 Task: Open a blank sheet, save the file as Socialmedia.doc and add heading 'Social Media'Social Media ,with the parapraph,with the parapraph Social media has transformed how we communicate and interact. While it facilitates connectivity, it can also contribute to feelings of loneliness, anxiety, and comparison. Finding a balance, setting boundaries, and prioritizing real-life connections can help navigate the impact of social media on mental health.Apply Font Style Aharoni And font size 12. Apply font style in  Heading Bernard MT Condensed and font size 15 Change heading alignment to  Left
Action: Mouse moved to (134, 193)
Screenshot: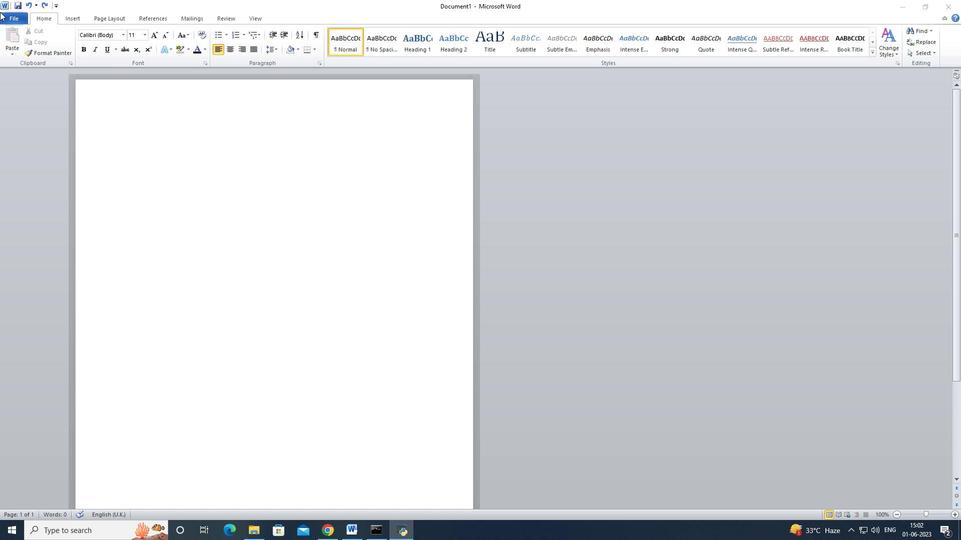 
Action: Mouse pressed left at (134, 193)
Screenshot: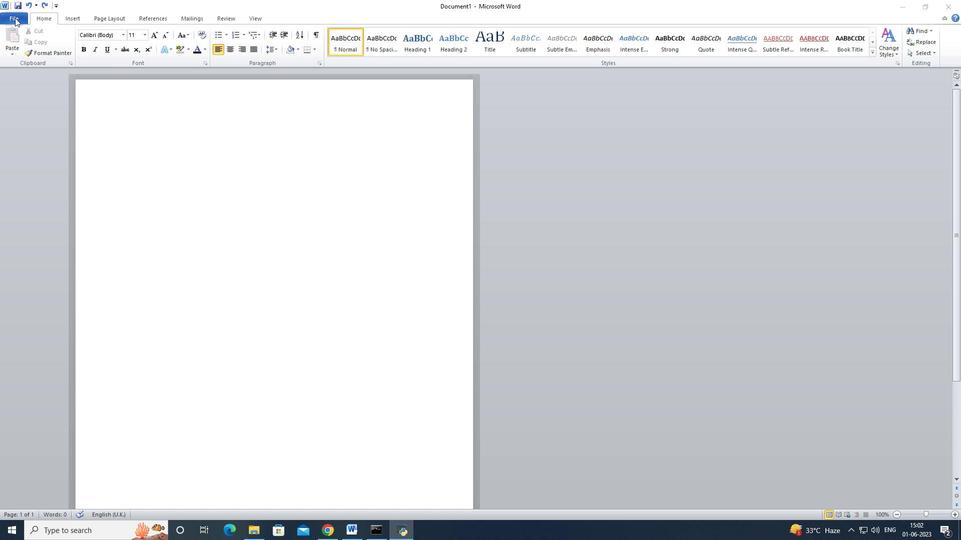 
Action: Mouse moved to (19, 15)
Screenshot: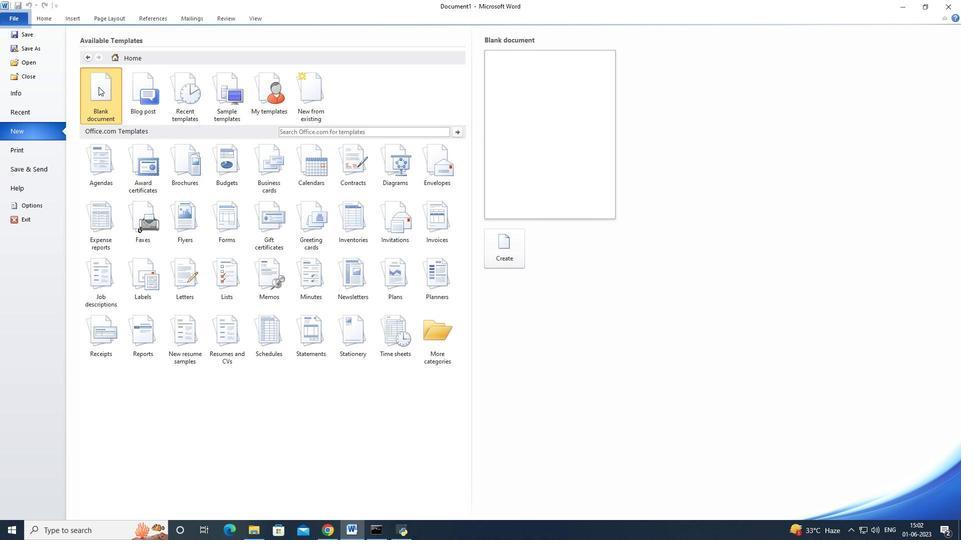 
Action: Mouse pressed left at (19, 15)
Screenshot: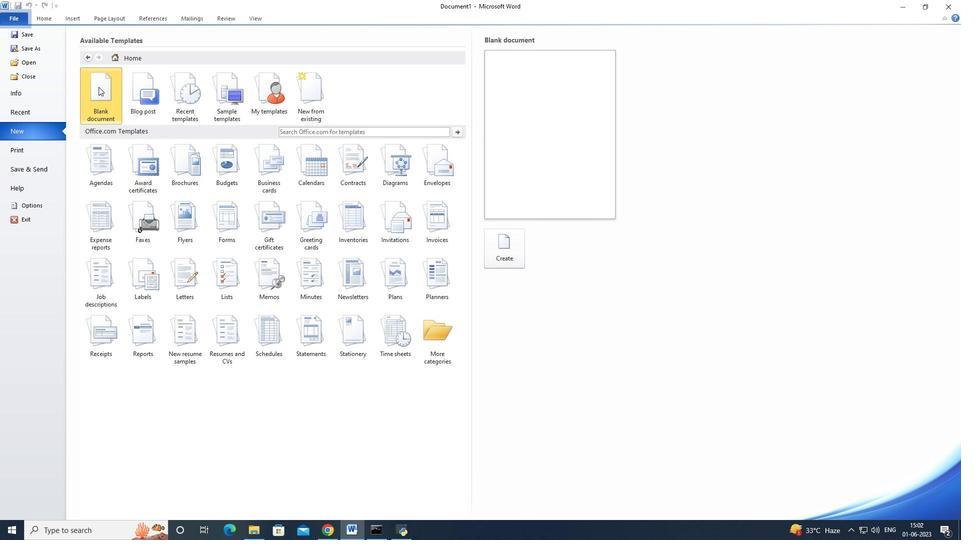 
Action: Mouse moved to (33, 121)
Screenshot: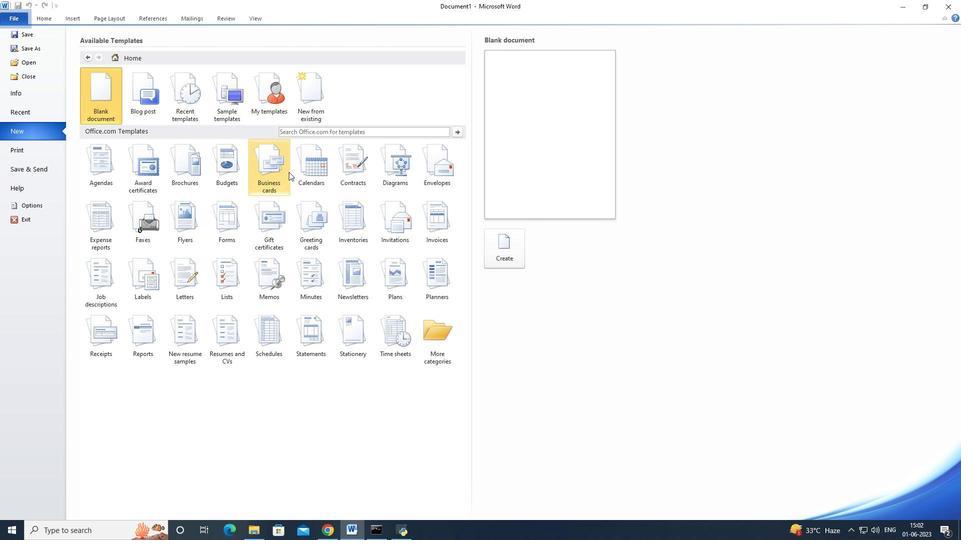 
Action: Mouse pressed left at (33, 121)
Screenshot: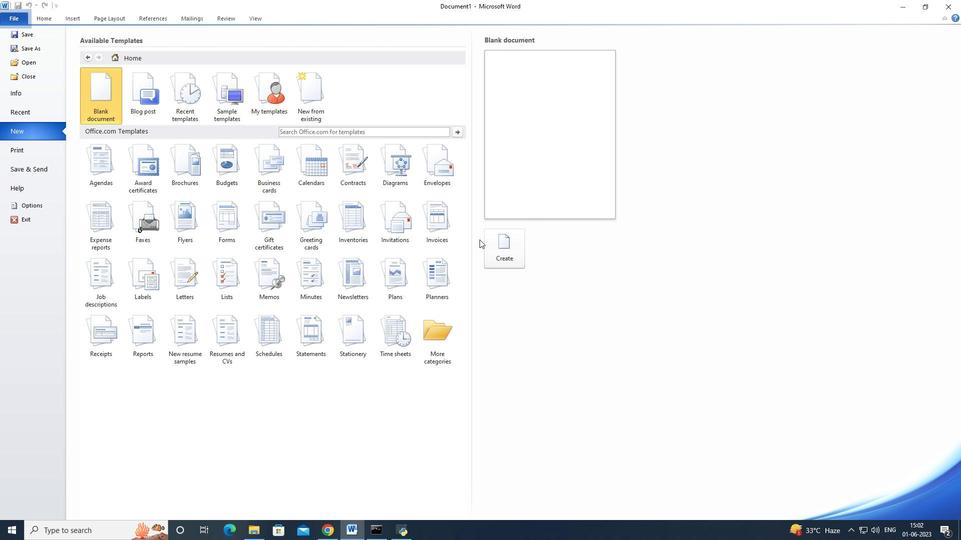 
Action: Mouse moved to (261, 104)
Screenshot: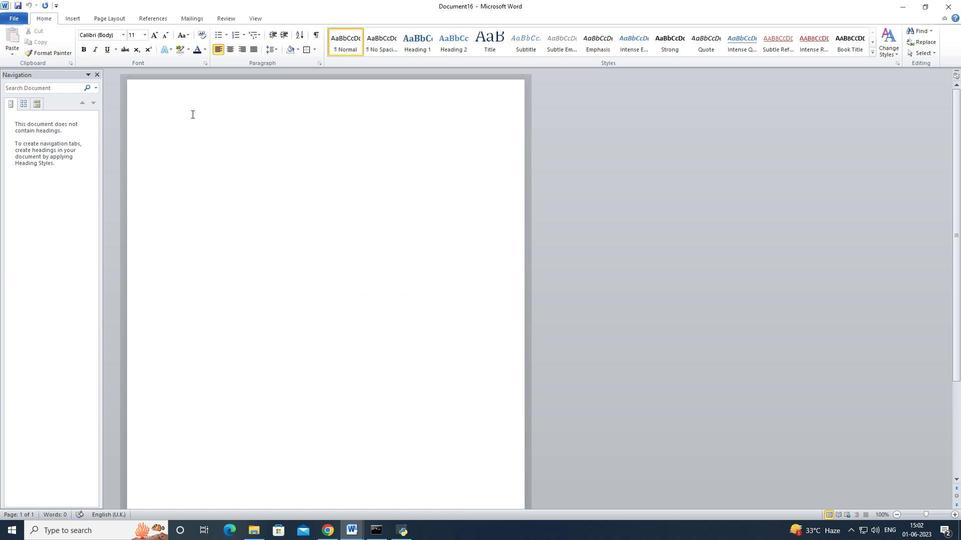 
Action: Mouse pressed left at (261, 104)
Screenshot: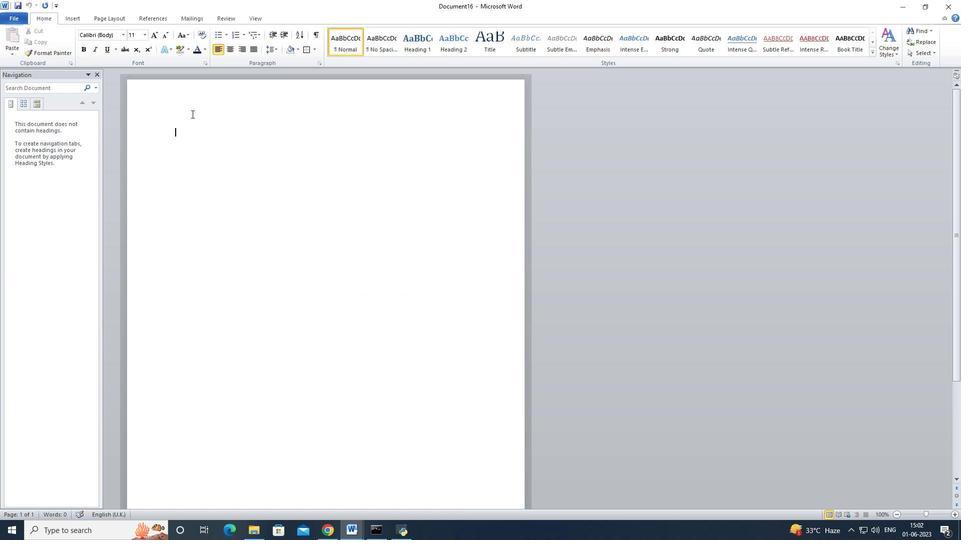 
Action: Mouse moved to (160, 192)
Screenshot: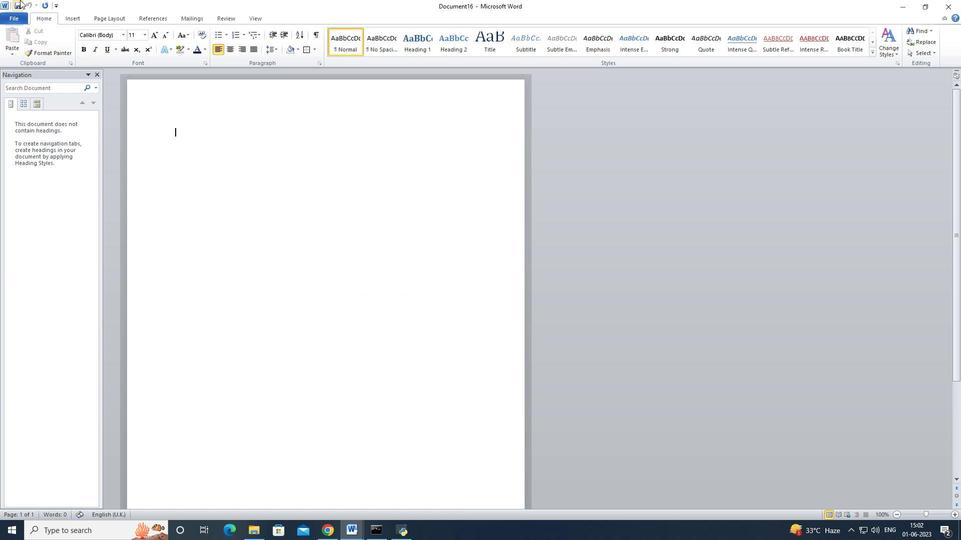 
Action: Key pressed <Key.backspace><Key.caps_lock>S<Key.caps_lock>ocial<Key.space><Key.backspace>media.doc
Screenshot: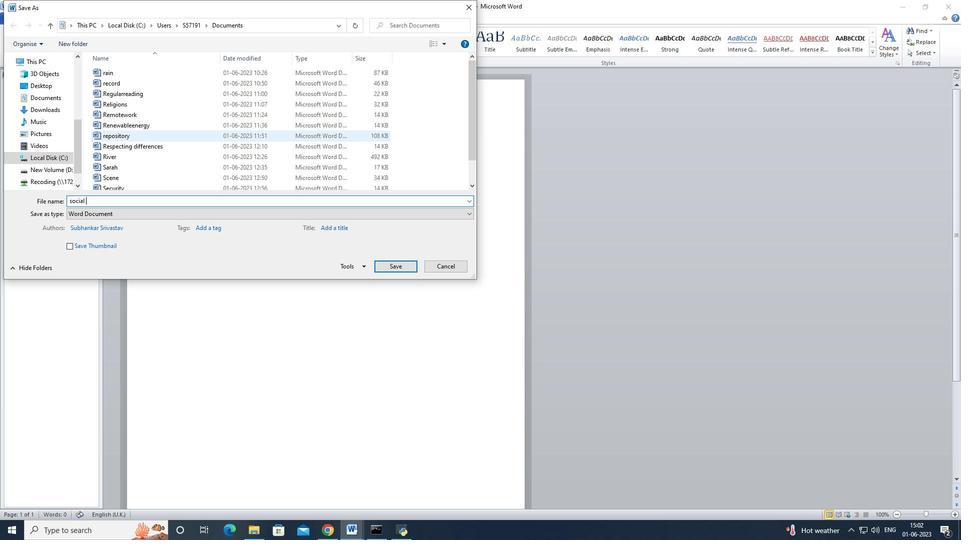 
Action: Mouse moved to (408, 265)
Screenshot: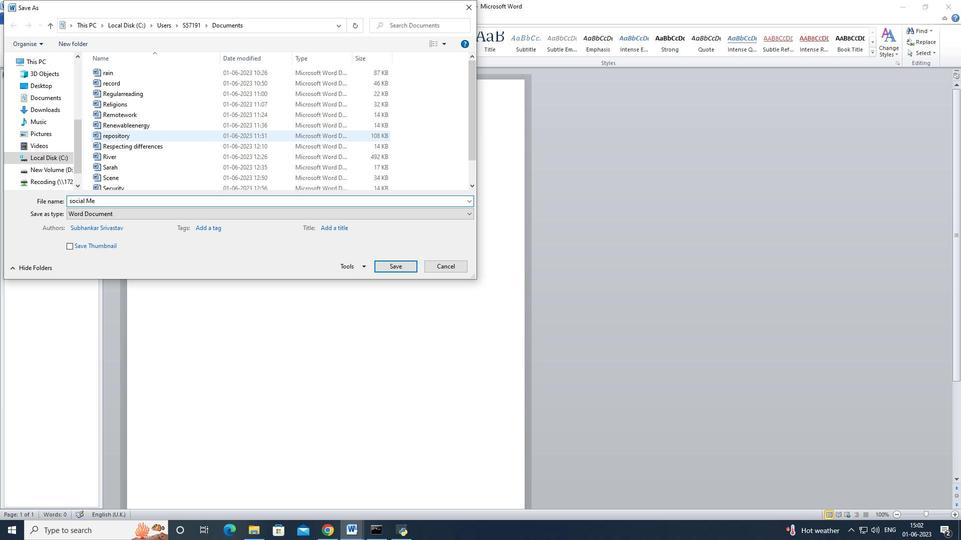 
Action: Mouse pressed left at (408, 265)
Screenshot: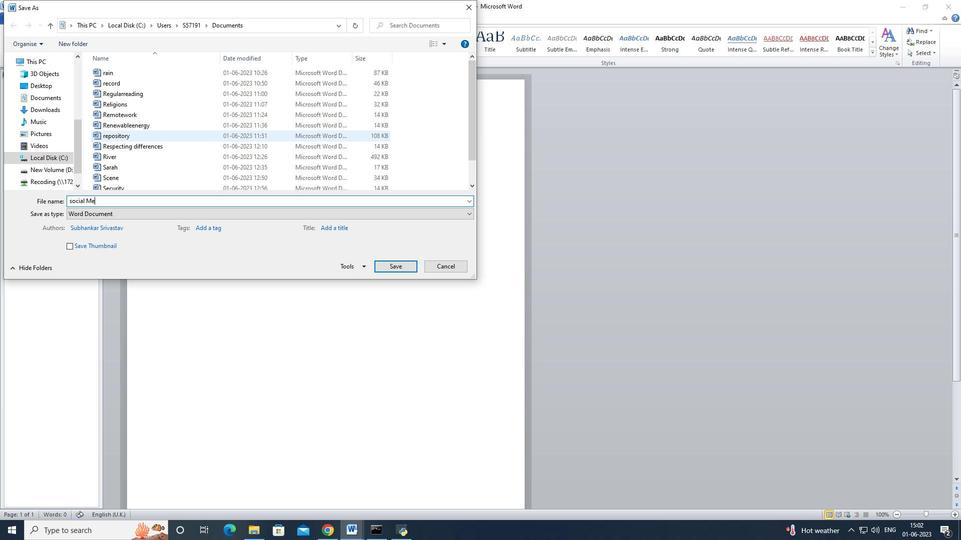 
Action: Mouse moved to (347, 131)
Screenshot: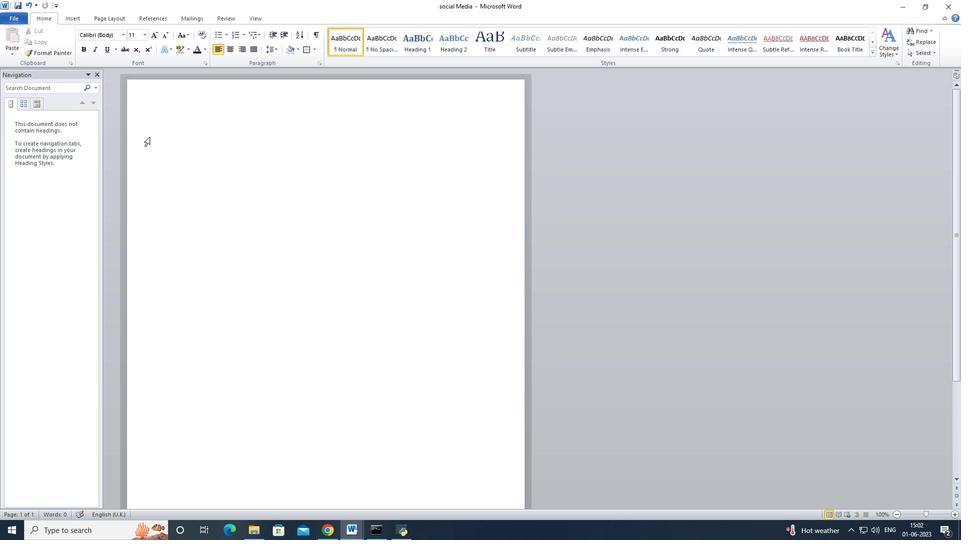 
Action: Mouse pressed left at (347, 131)
Screenshot: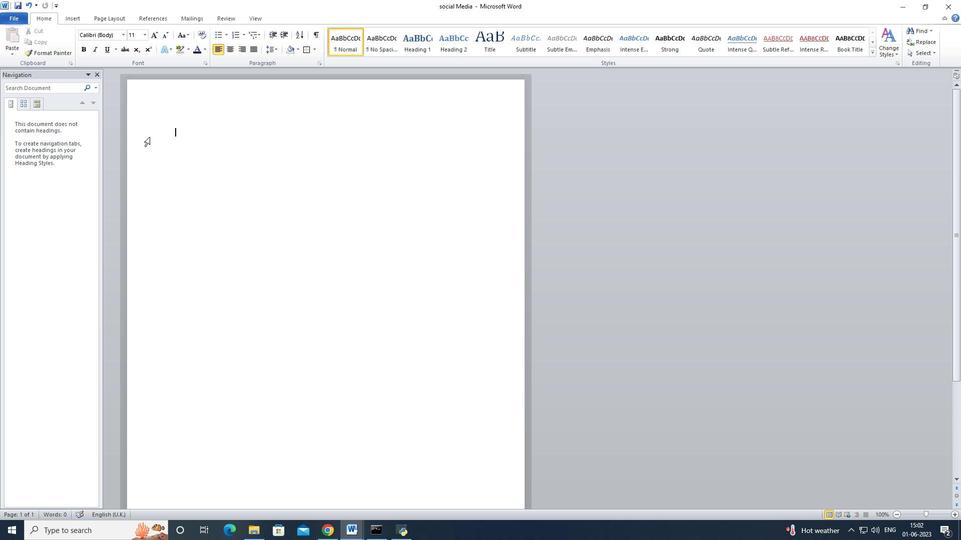
Action: Mouse moved to (345, 120)
Screenshot: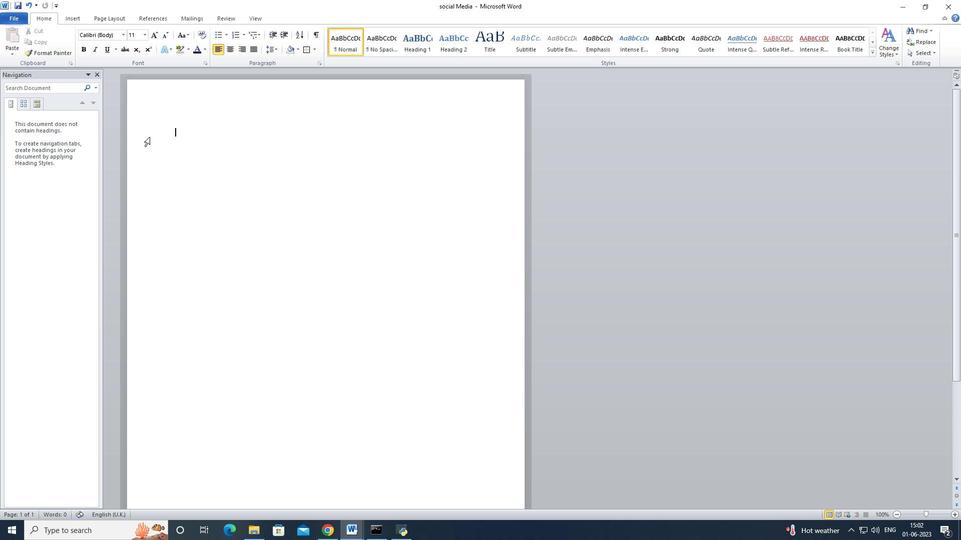 
Action: Key pressed <Key.caps_lock>S<Key.caps_lock>ocial<Key.space><Key.caps_lock>M<Key.caps_lock>edia<Key.space><Key.enter><Key.caps_lock>S<Key.caps_lock>ocial<Key.space><Key.caps_lock>M<Key.caps_lock>edia<Key.space>has<Key.space>transformed<Key.space>how<Key.space>we<Key.space>communicate<Key.space>and<Key.space>interact.<Key.space><Key.caps_lock>W<Key.caps_lock>hile<Key.space>it<Key.space>facilitates<Key.space>connectivity<Key.space>,<Key.space><Key.backspace><Key.backspace><Key.backspace>,<Key.space>it<Key.space>can<Key.space>also<Key.space>contribute<Key.space>to<Key.space>feelings<Key.space>of<Key.space>lonelinessk<Key.space><Key.backspace><Key.backspace>,<Key.space>anxiety<Key.backspace>y<Key.space>,<Key.space>am<Key.backspace><Key.backspace><Key.backspace><Key.backspace><Key.backspace>,<Key.space>and<Key.space>comparison.<Key.space><Key.caps_lock>F<Key.caps_lock>inding<Key.space>a<Key.space>balance,<Key.space>setting<Key.space>boundr<Key.backspace>ariesm<Key.space>a<Key.backspace><Key.backspace><Key.backspace>,<Key.space>and<Key.space>priortizing<Key.space>real-life<Key.space>connections<Key.space>can<Key.space>help<Key.space>navigate<Key.space>the<Key.space>impact<Key.space>of<Key.space>social<Key.space>media<Key.space>on<Key.space>mental<Key.space>health.
Screenshot: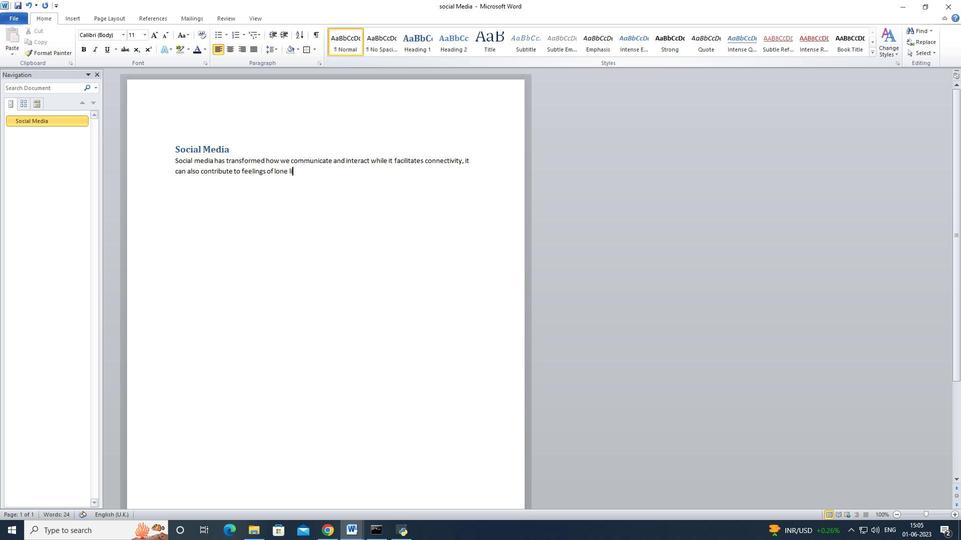 
Action: Mouse moved to (325, 148)
Screenshot: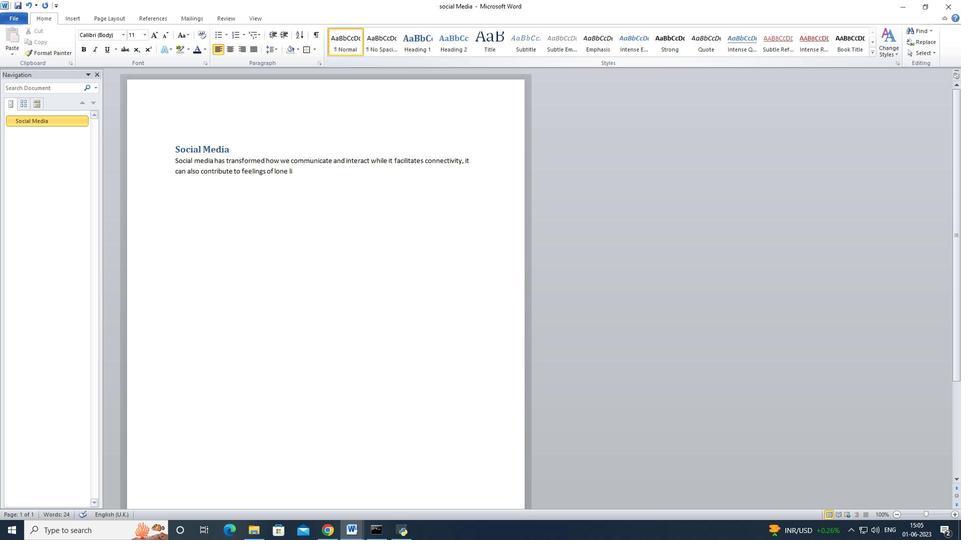 
Action: Mouse pressed left at (325, 148)
Screenshot: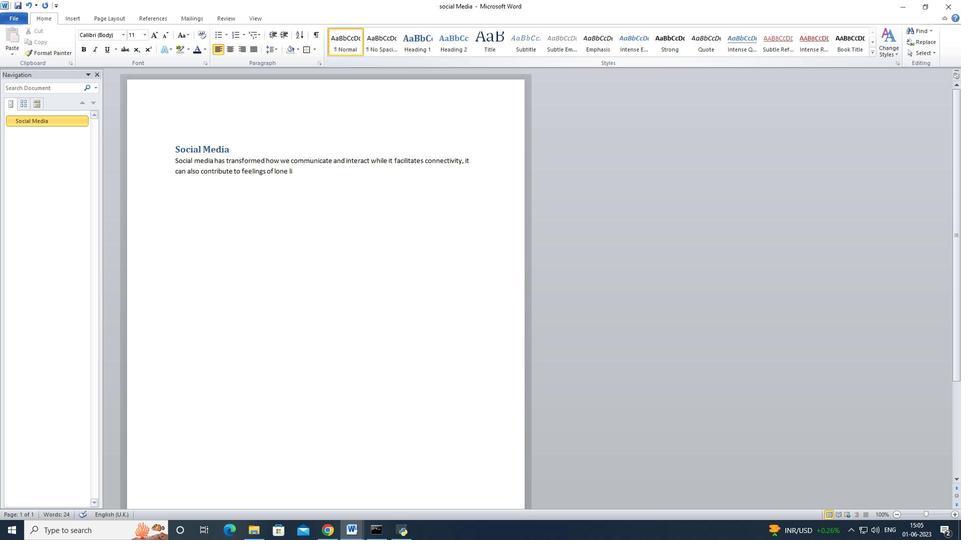 
Action: Mouse moved to (316, 149)
Screenshot: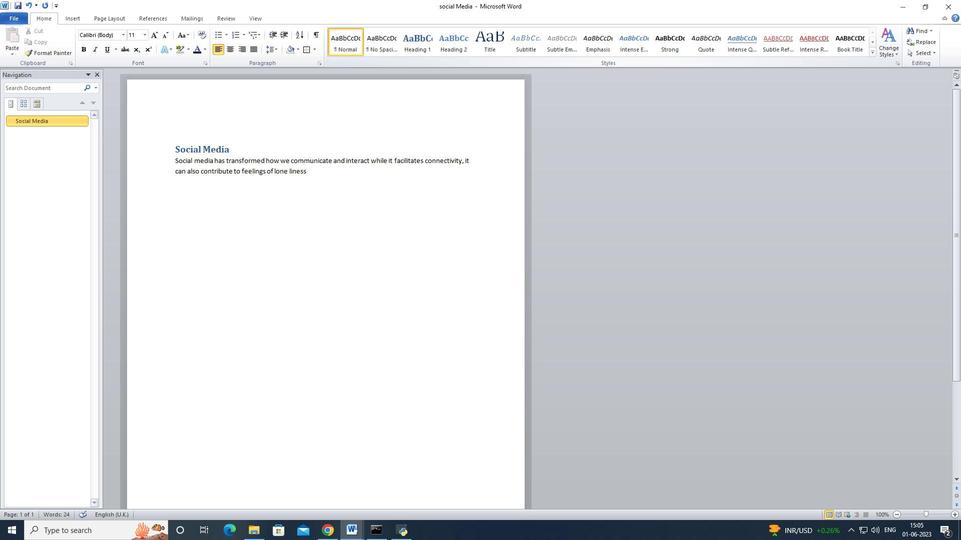 
Action: Mouse pressed left at (316, 149)
Screenshot: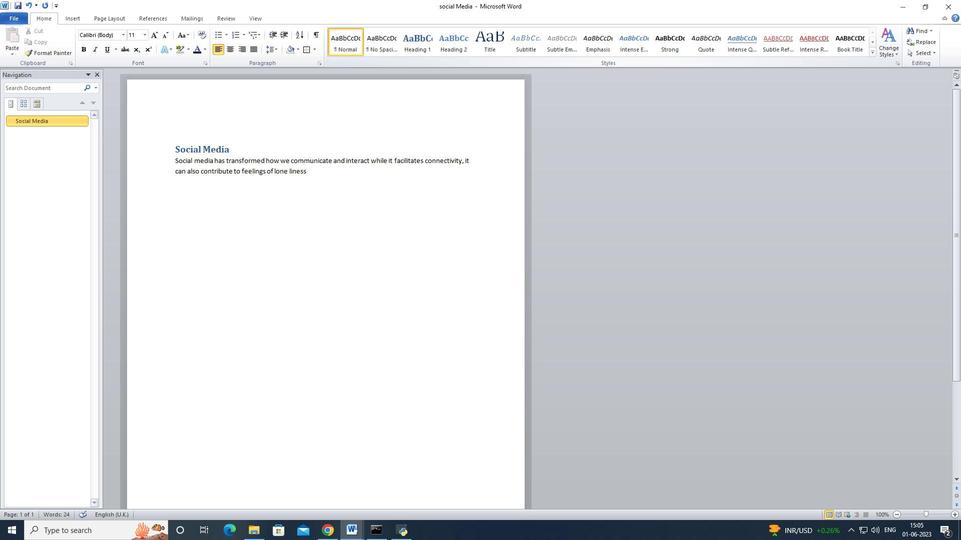 
Action: Mouse moved to (308, 157)
Screenshot: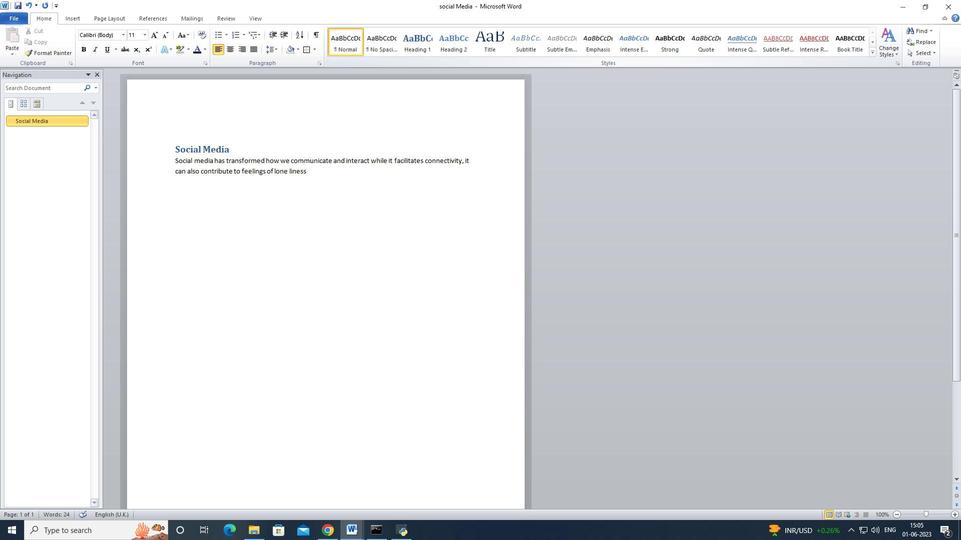 
Action: Mouse pressed left at (308, 157)
Screenshot: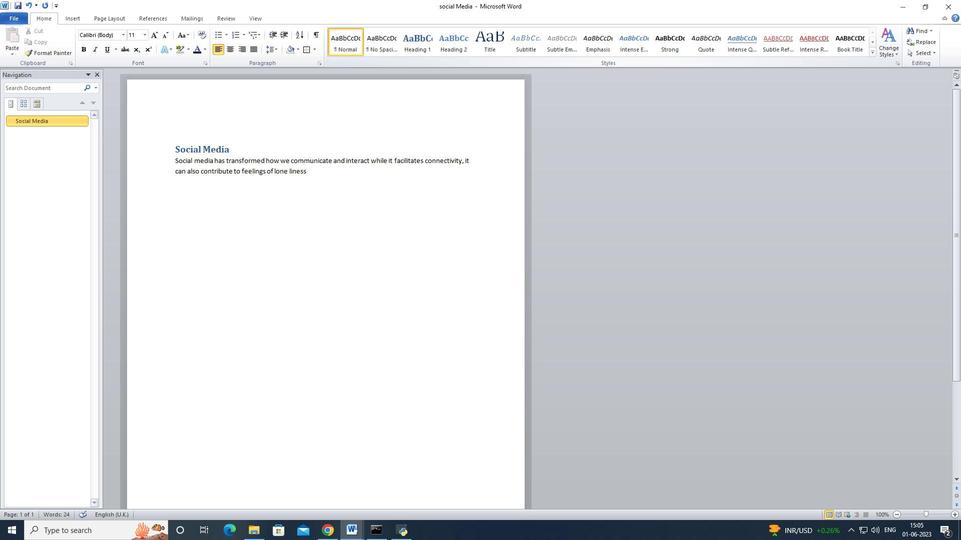 
Action: Mouse moved to (381, 208)
Screenshot: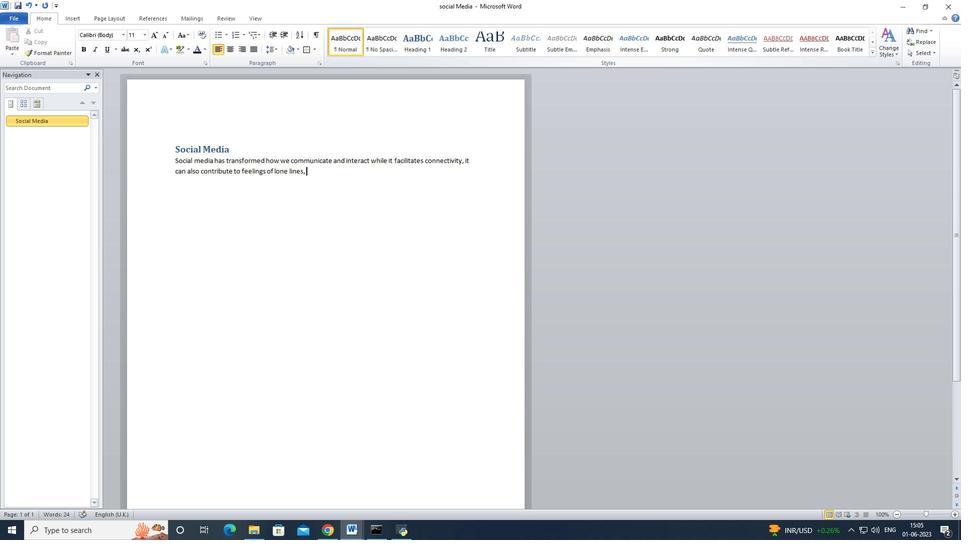 
Action: Mouse pressed left at (381, 208)
Screenshot: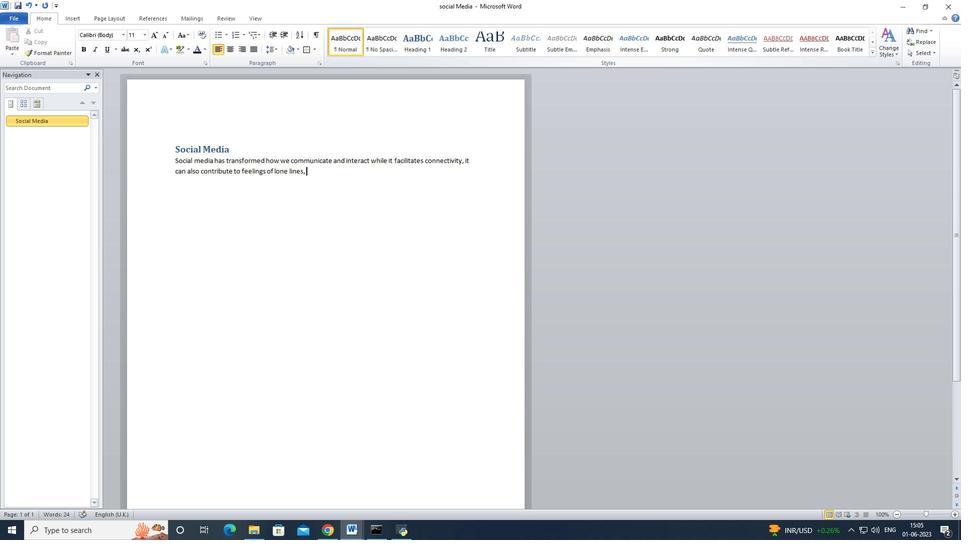 
Action: Mouse moved to (382, 207)
Screenshot: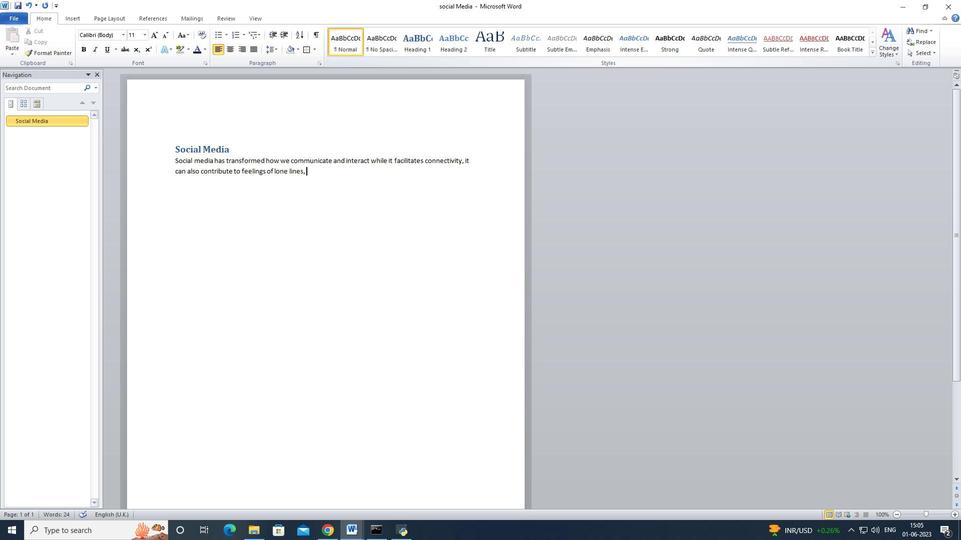 
Action: Mouse pressed left at (382, 207)
Screenshot: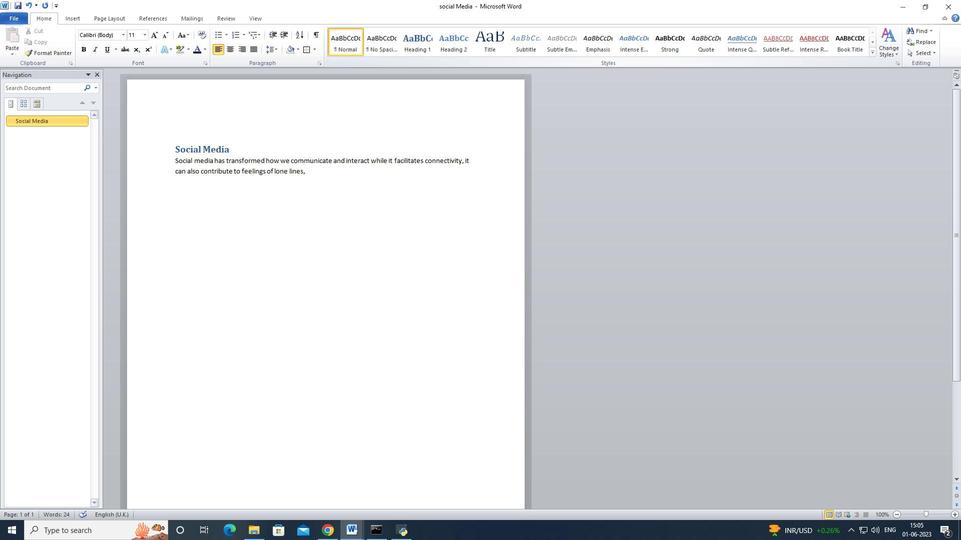 
Action: Mouse moved to (373, 179)
Screenshot: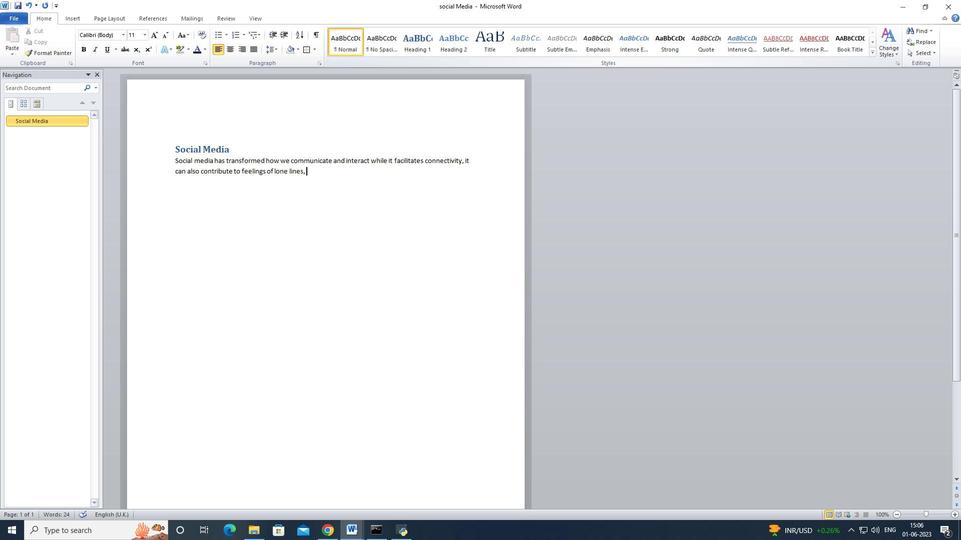 
Action: Mouse pressed left at (373, 179)
Screenshot: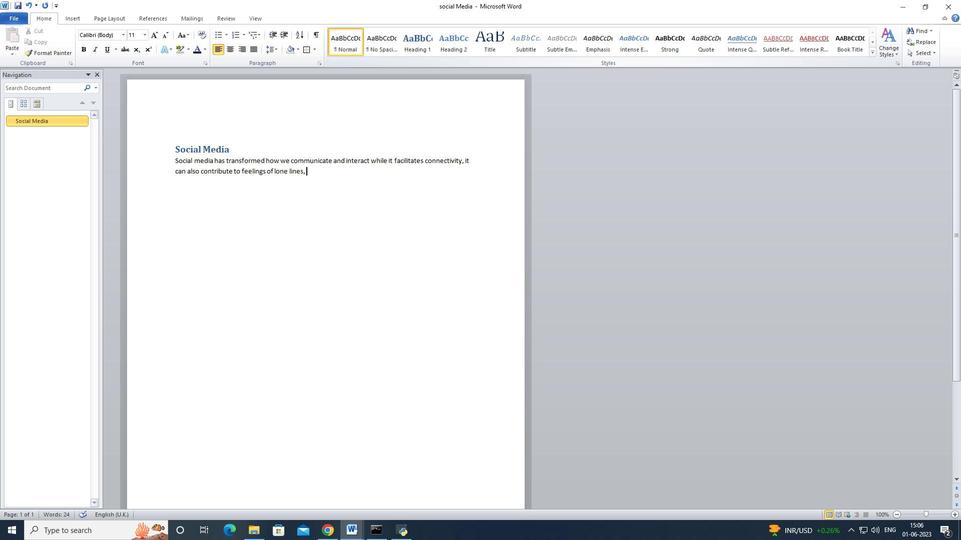 
Action: Mouse moved to (378, 121)
Screenshot: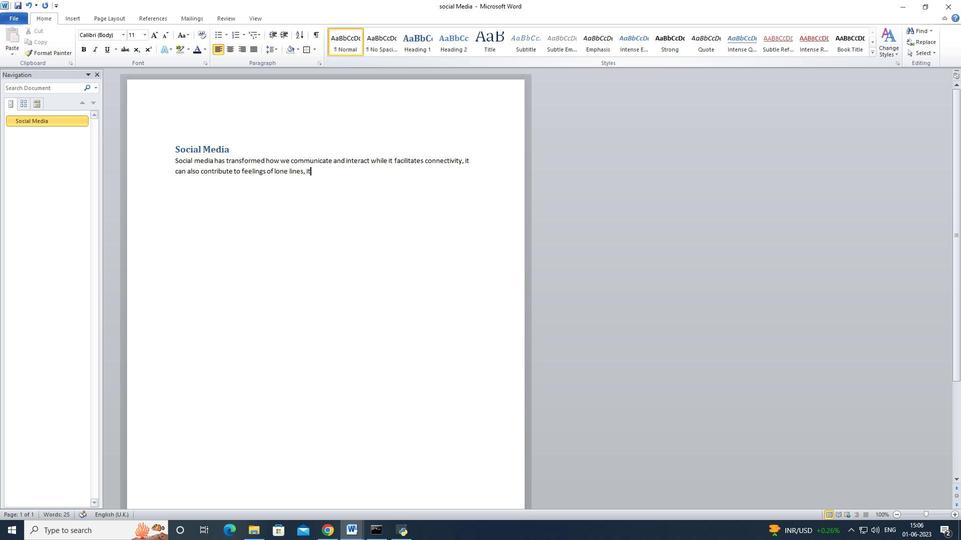 
Action: Mouse pressed left at (378, 121)
Screenshot: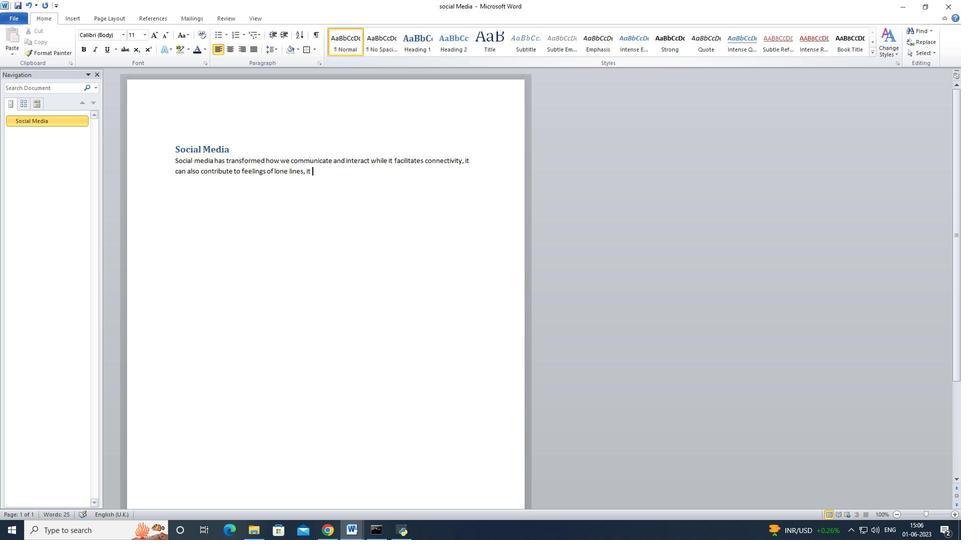
Action: Key pressed <Key.backspace><Key.caps_lock>A<Key.caps_lock>haroni<Key.enter>
Screenshot: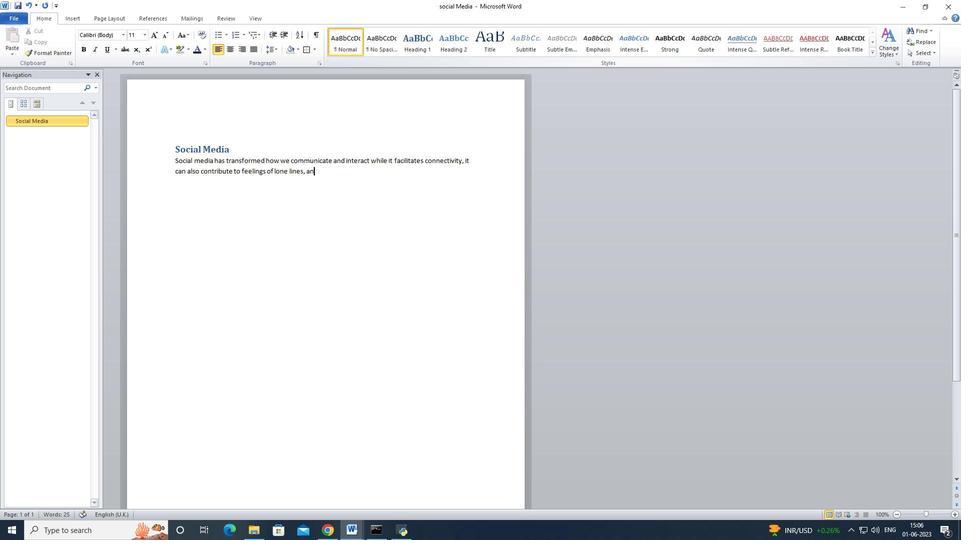 
Action: Mouse moved to (470, 291)
Screenshot: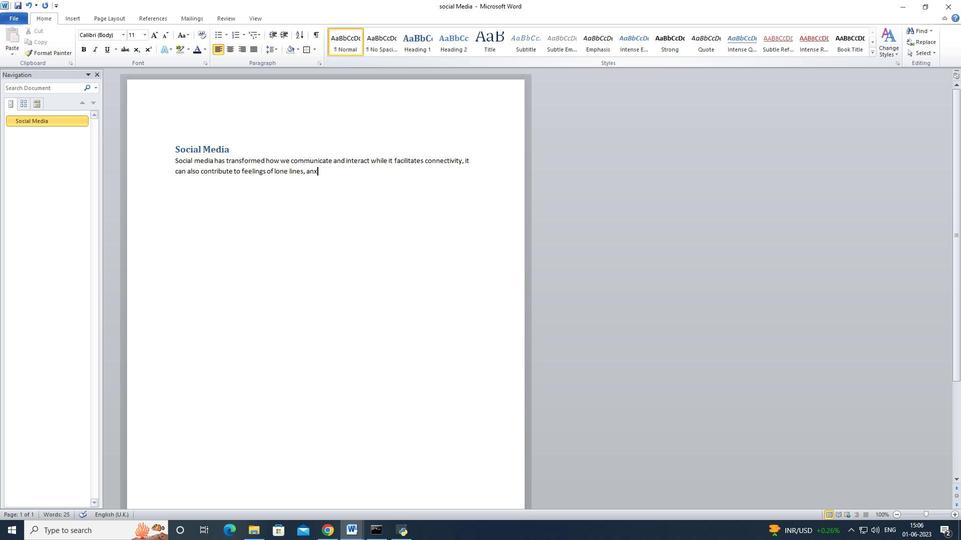 
Action: Mouse pressed left at (470, 291)
Screenshot: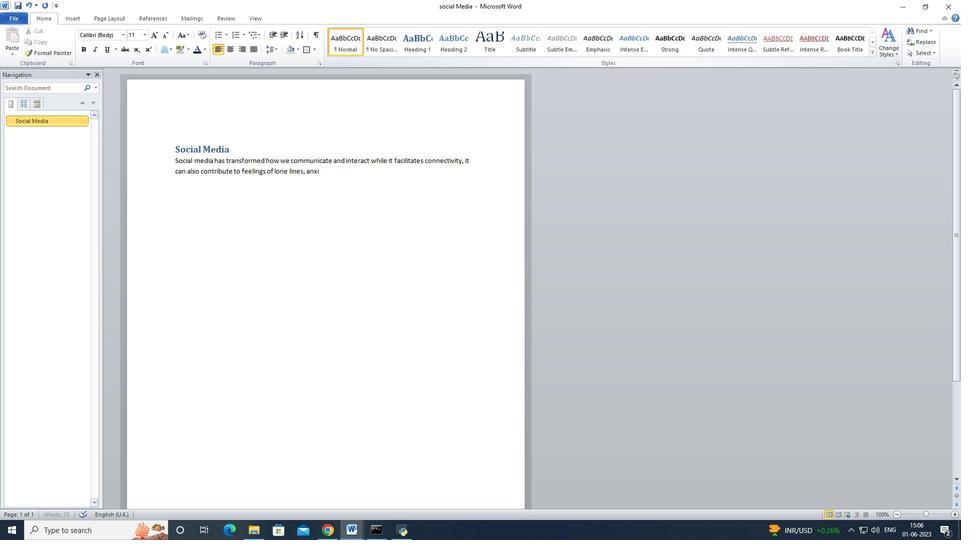 
Action: Mouse moved to (146, 35)
Screenshot: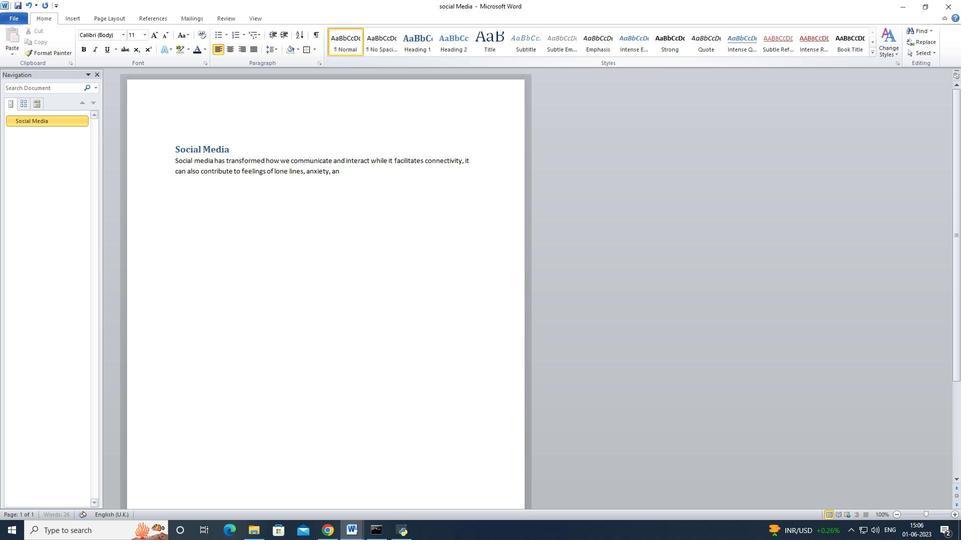 
Action: Mouse pressed left at (146, 35)
Screenshot: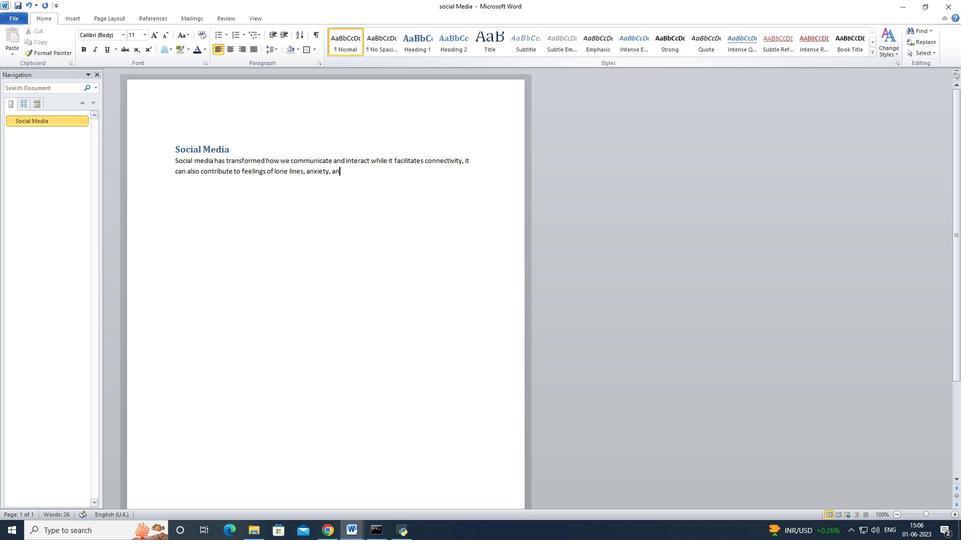 
Action: Mouse moved to (136, 83)
Screenshot: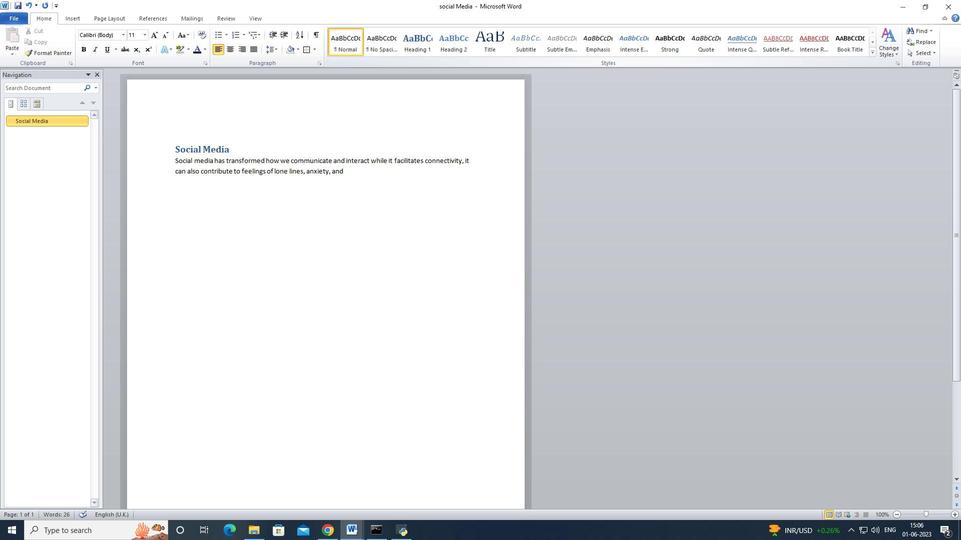 
Action: Mouse pressed left at (136, 83)
Screenshot: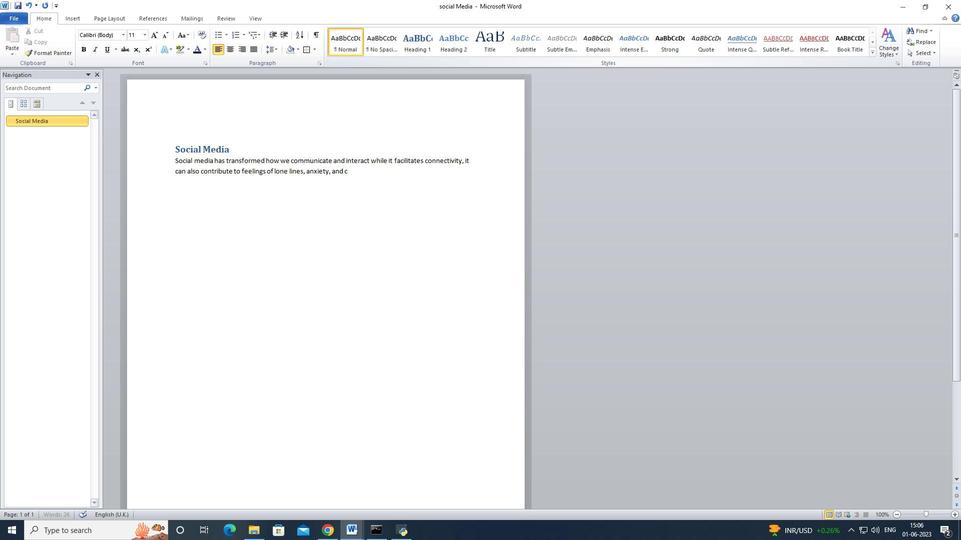 
Action: Mouse moved to (381, 129)
Screenshot: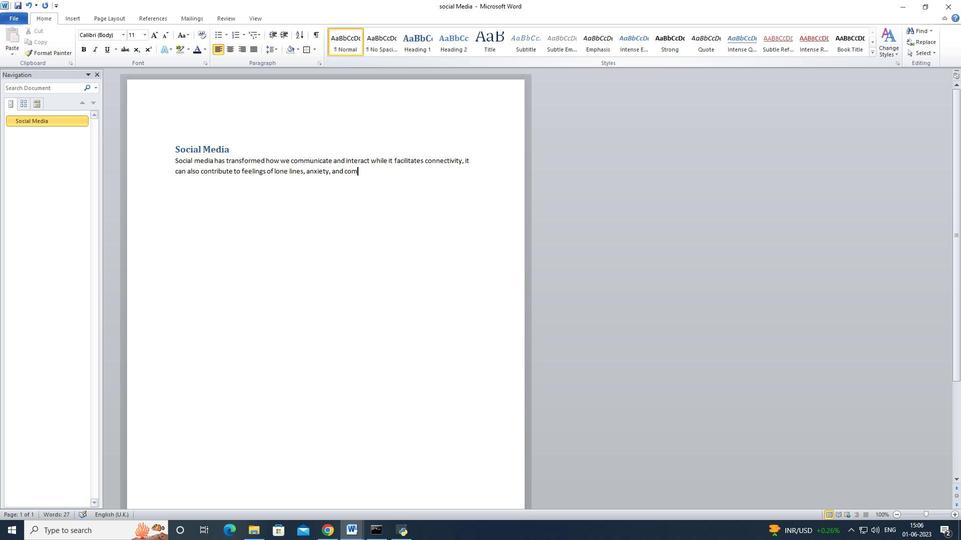 
Action: Mouse pressed left at (381, 129)
Screenshot: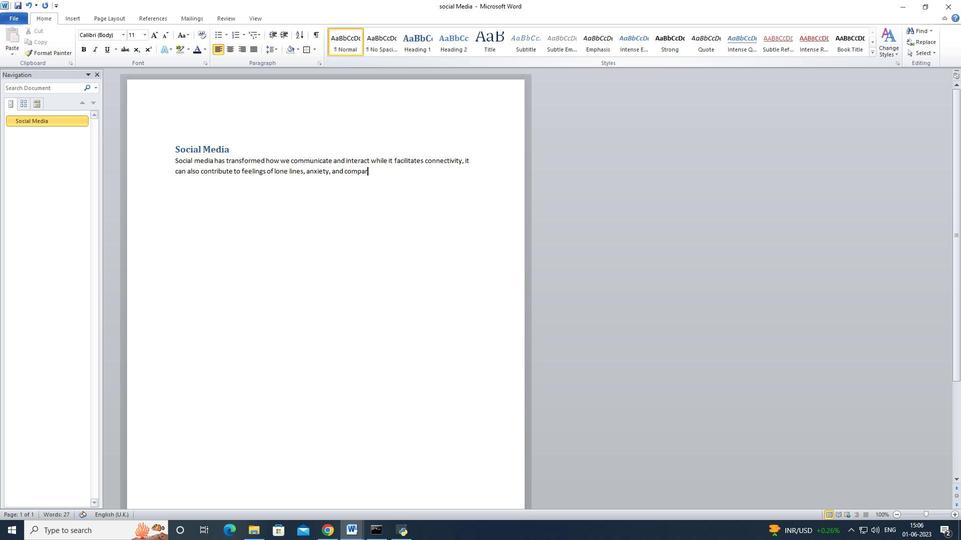 
Action: Mouse moved to (123, 37)
Screenshot: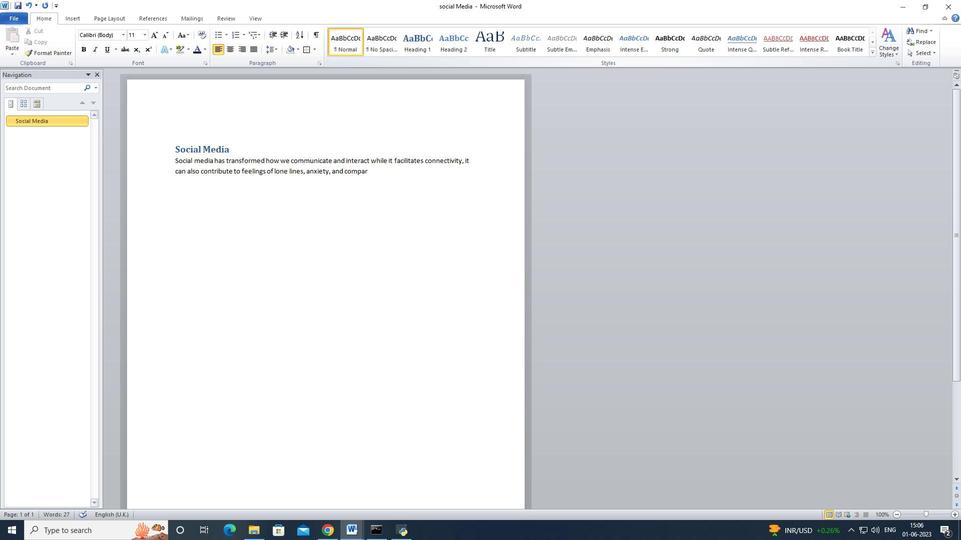 
Action: Mouse pressed left at (123, 37)
Screenshot: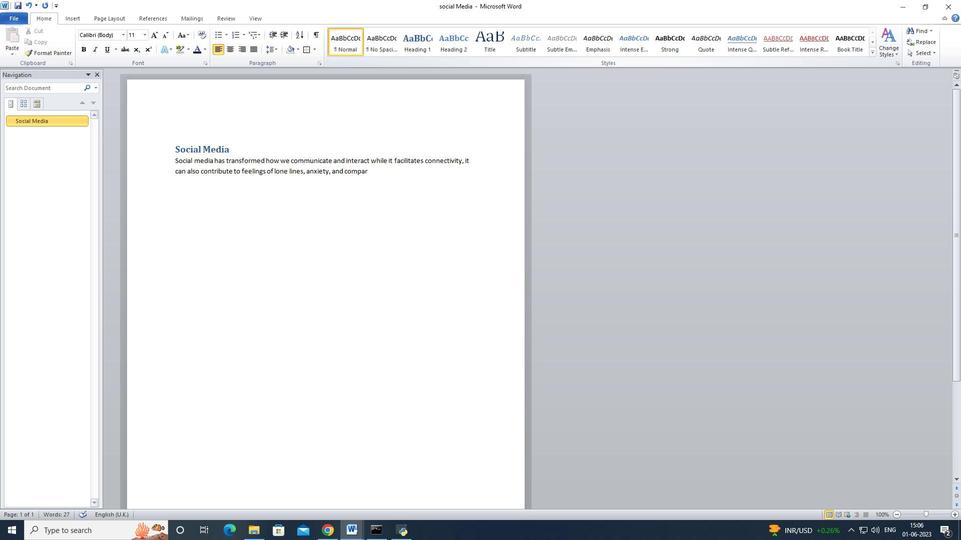 
Action: Mouse moved to (116, 36)
Screenshot: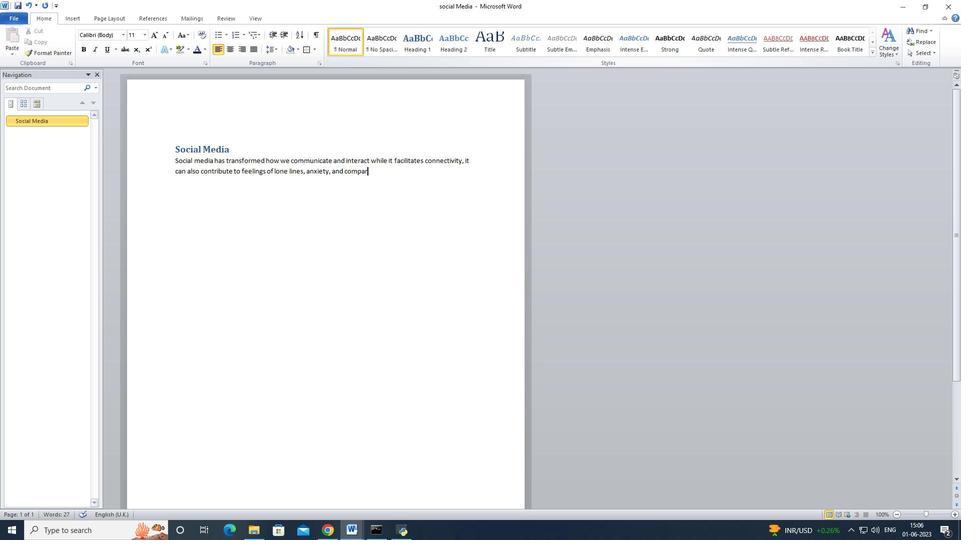 
Action: Key pressed bernard<Key.space><Key.tab>
Screenshot: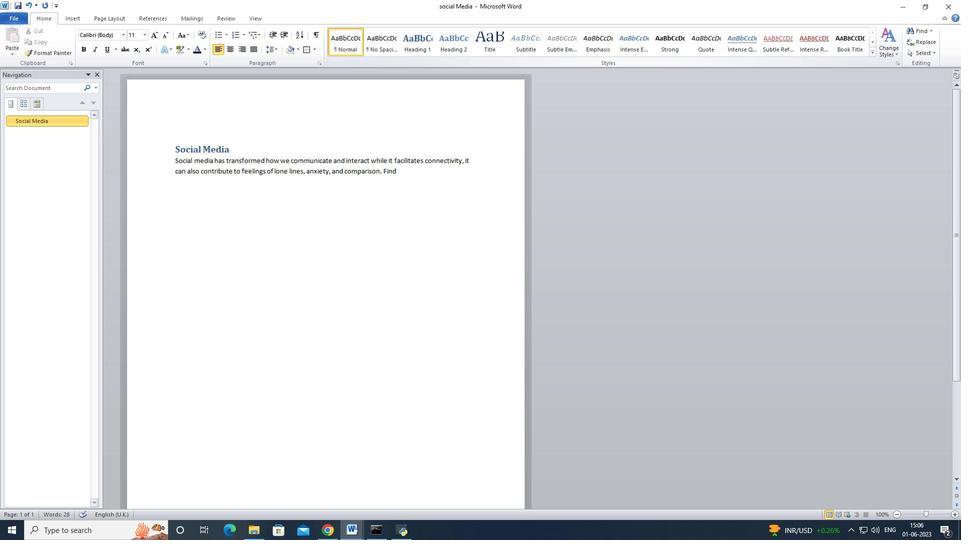 
Action: Mouse moved to (145, 38)
Screenshot: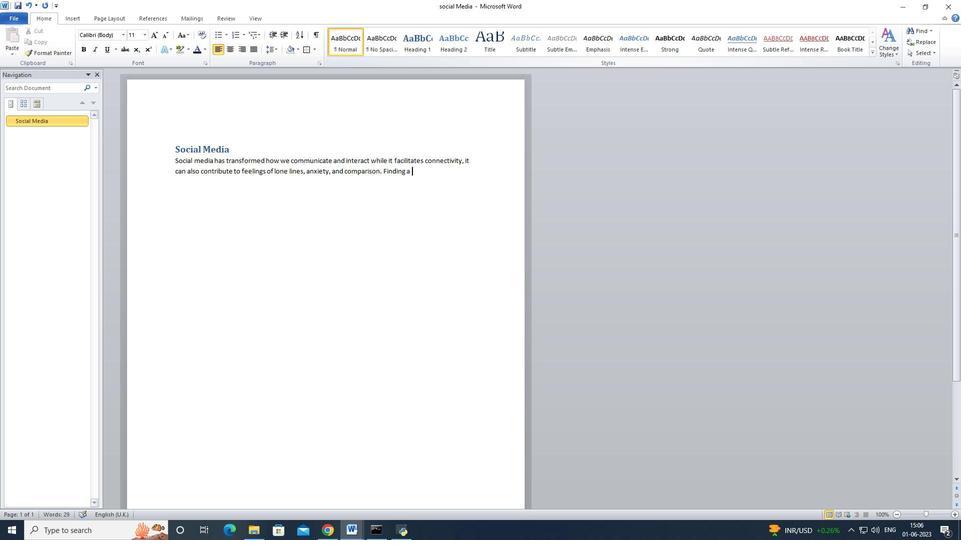 
Action: Mouse pressed left at (145, 38)
Screenshot: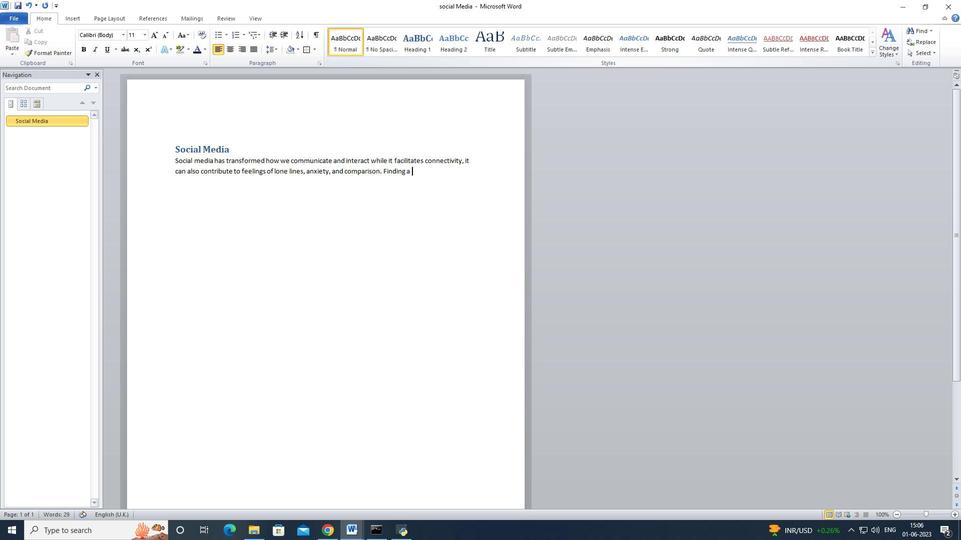 
Action: Mouse moved to (136, 34)
Screenshot: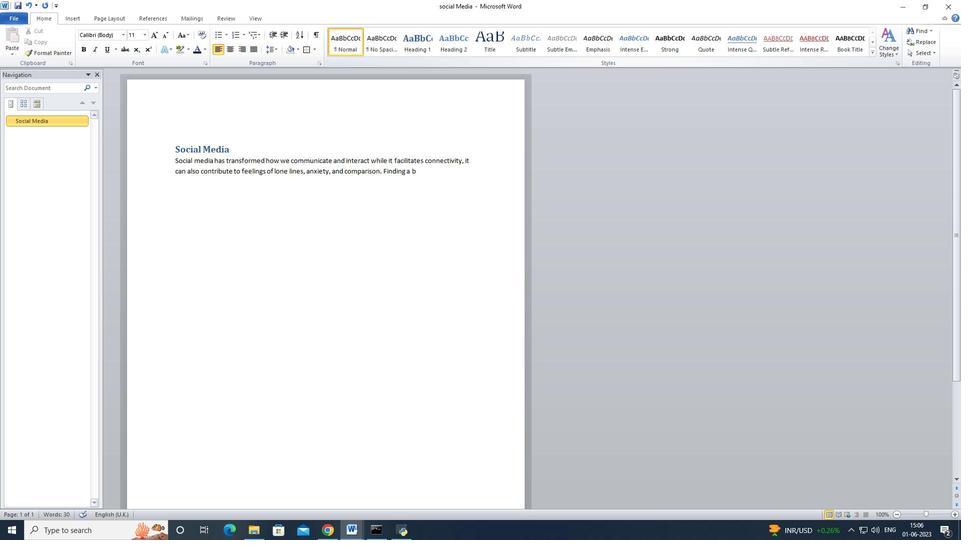 
Action: Key pressed 15
Screenshot: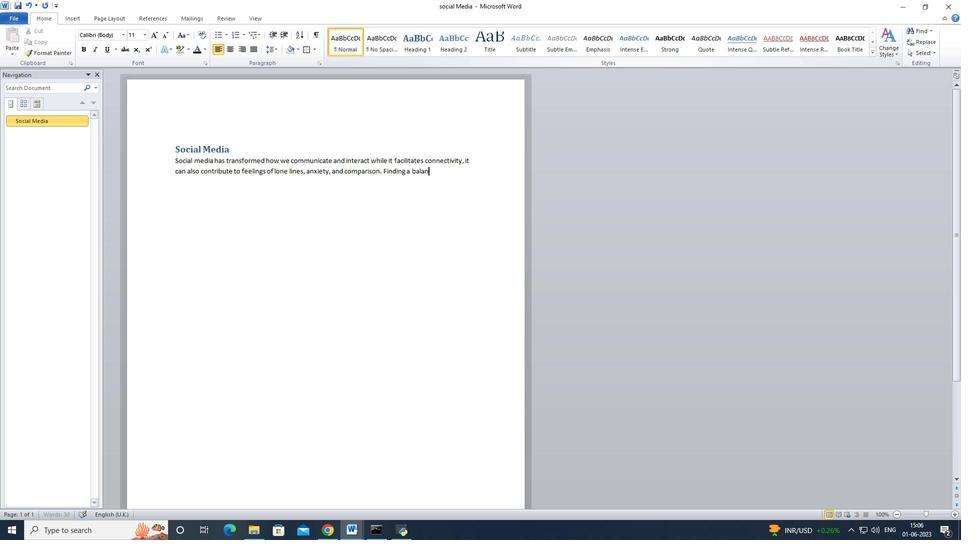 
Action: Mouse moved to (128, 76)
Screenshot: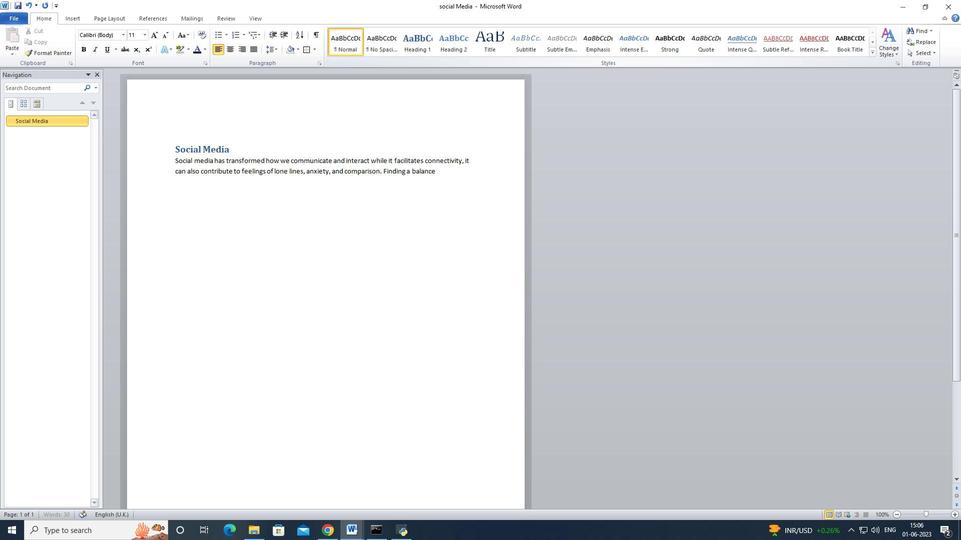 
Action: Key pressed <Key.enter>
Screenshot: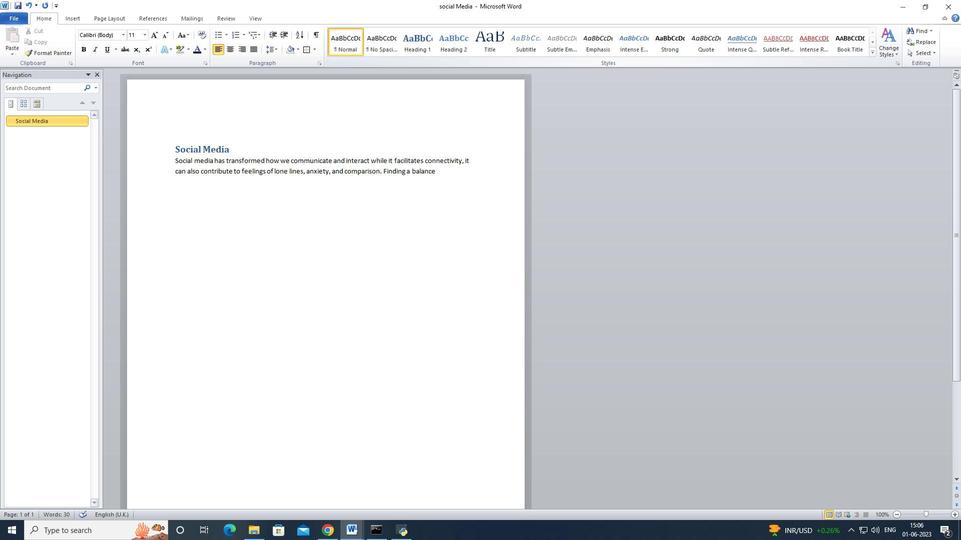 
Action: Mouse moved to (221, 53)
Screenshot: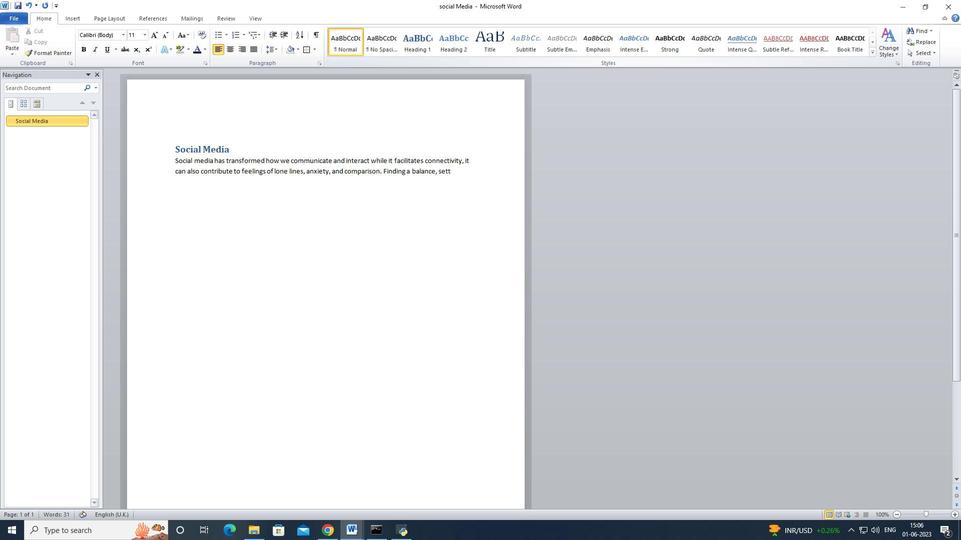 
Action: Mouse pressed left at (221, 53)
Screenshot: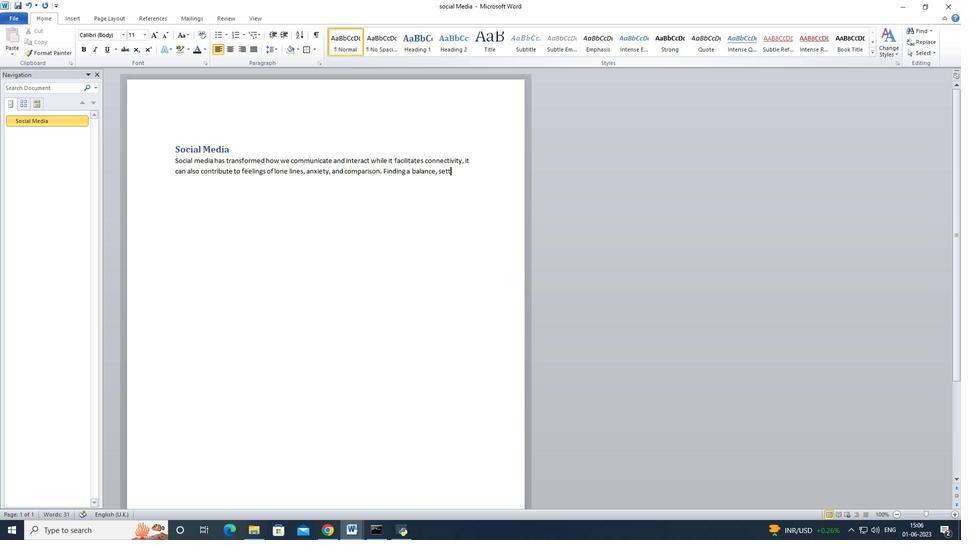 
Action: Mouse moved to (227, 52)
Screenshot: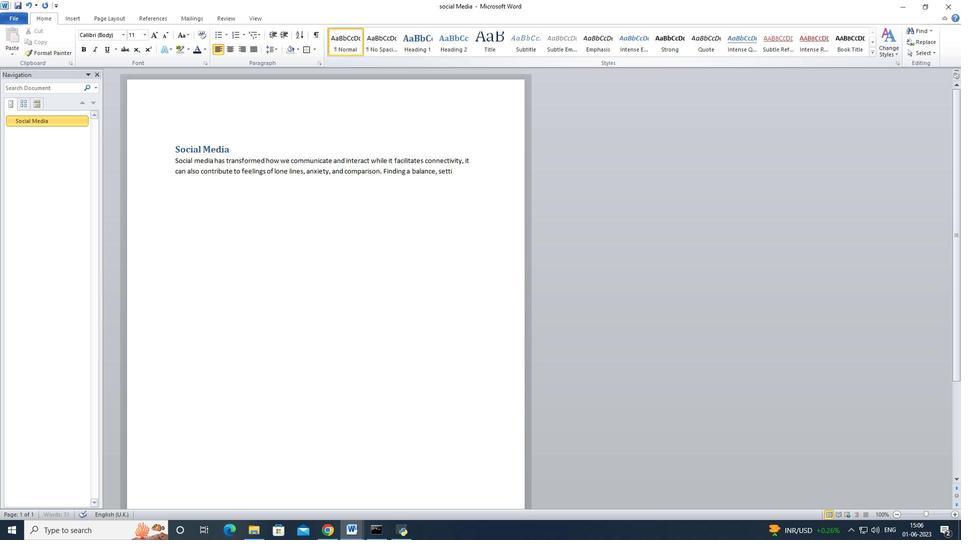 
Action: Mouse pressed left at (227, 52)
Screenshot: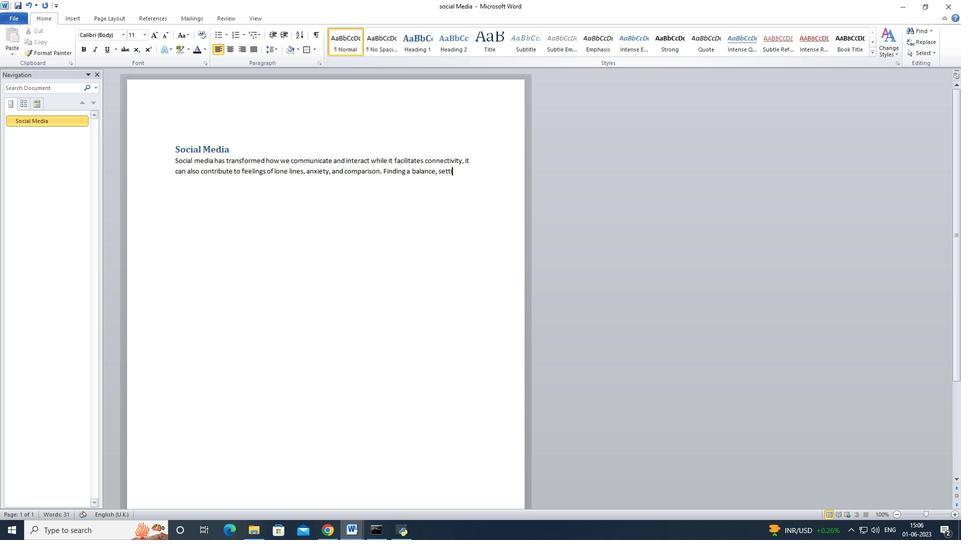 
Action: Mouse moved to (217, 52)
Screenshot: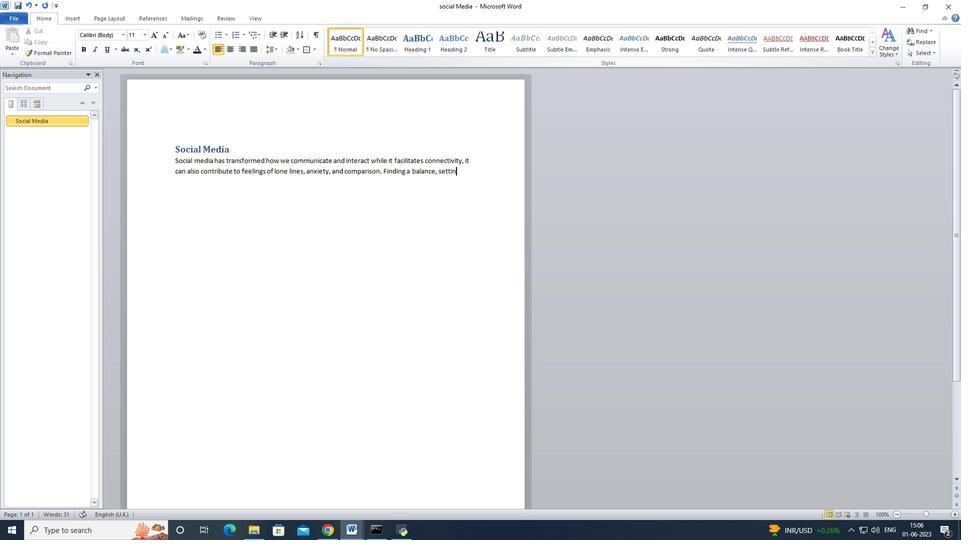 
Action: Mouse pressed left at (217, 52)
Screenshot: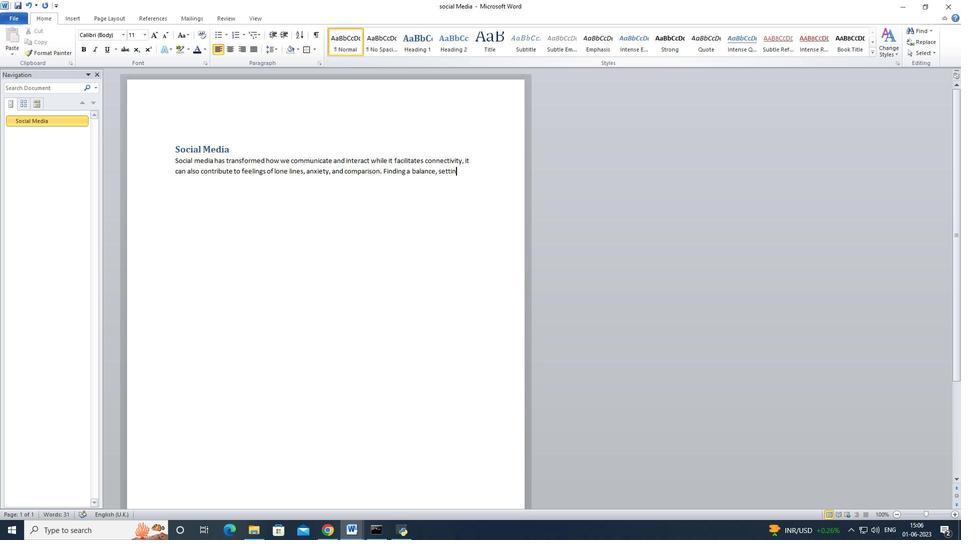 
Action: Mouse moved to (385, 221)
Screenshot: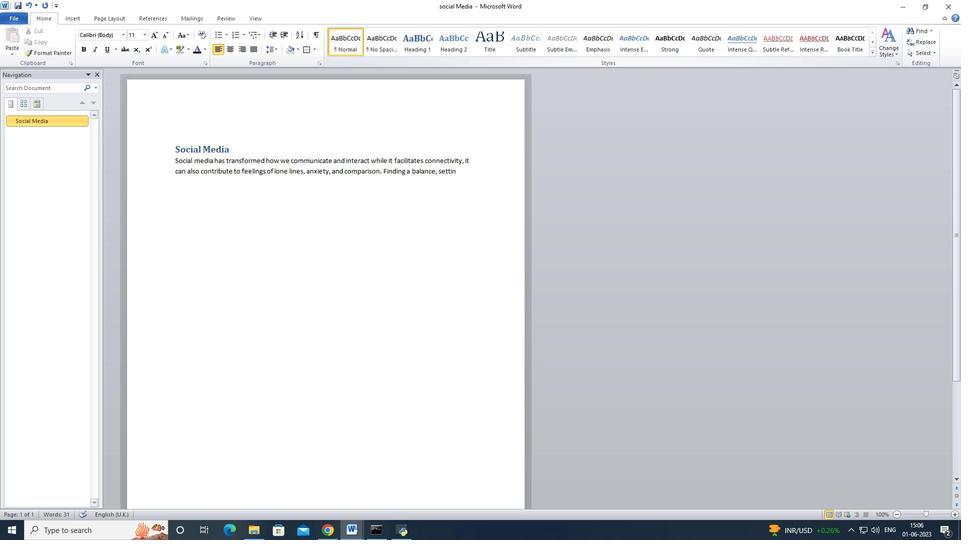 
Action: Mouse pressed left at (385, 221)
Screenshot: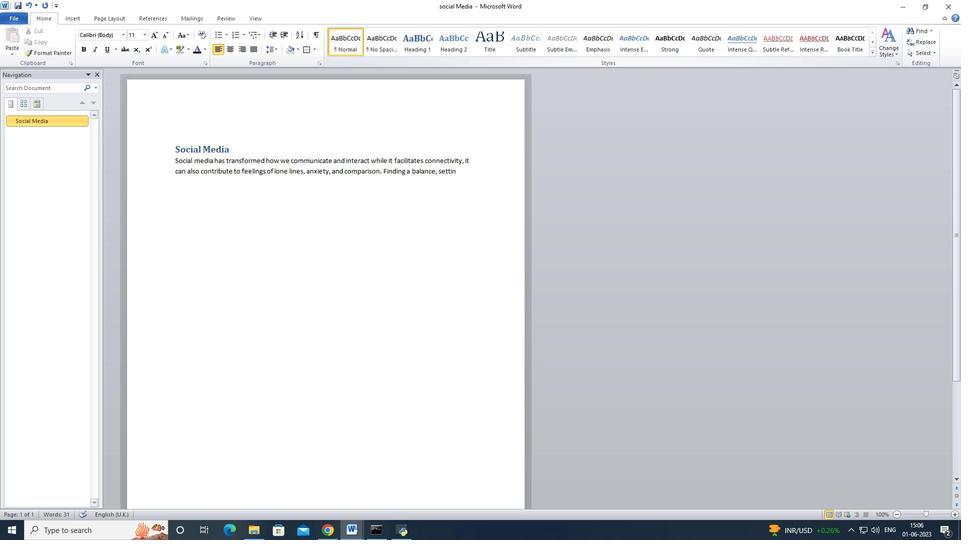 
Action: Mouse moved to (459, 182)
Screenshot: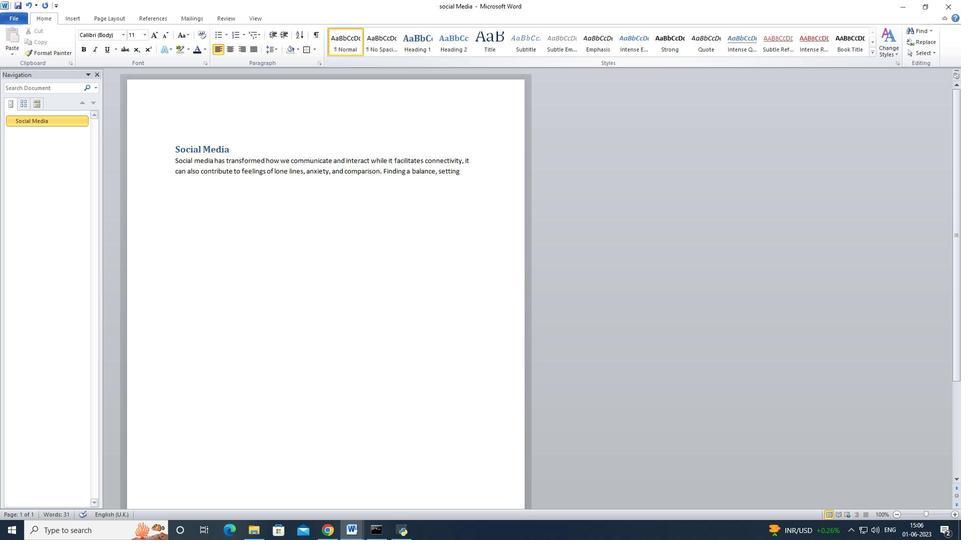 
Action: Mouse pressed left at (459, 182)
Screenshot: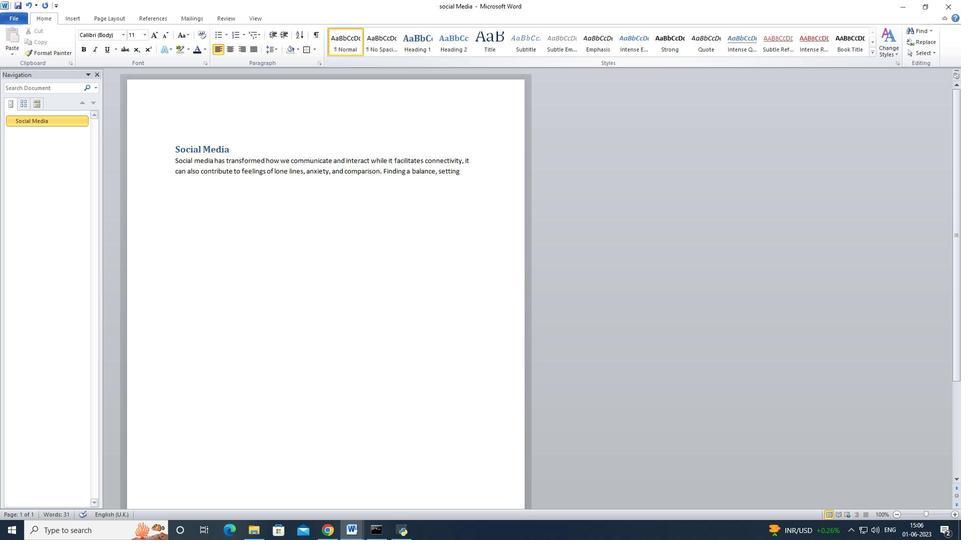 
Action: Mouse moved to (15, 17)
Screenshot: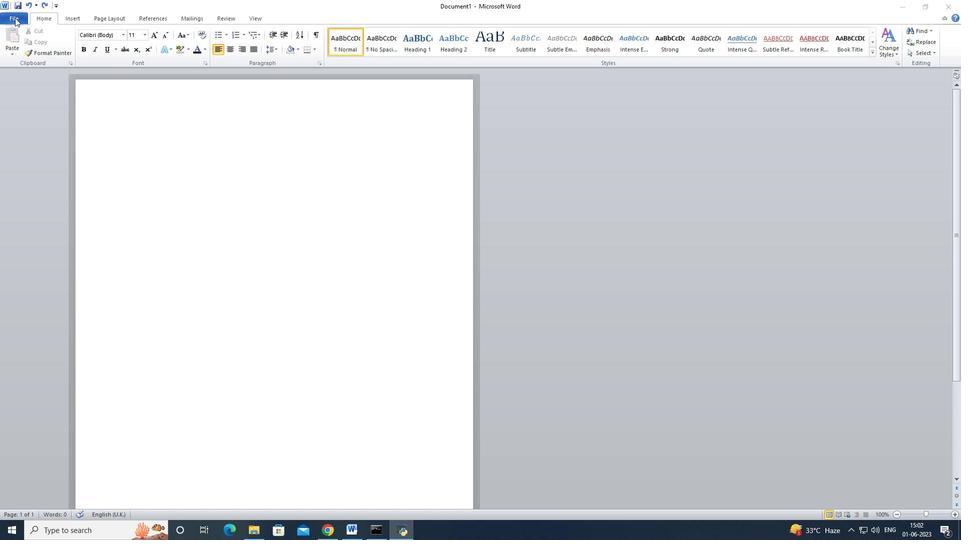 
Action: Mouse pressed left at (15, 17)
Screenshot: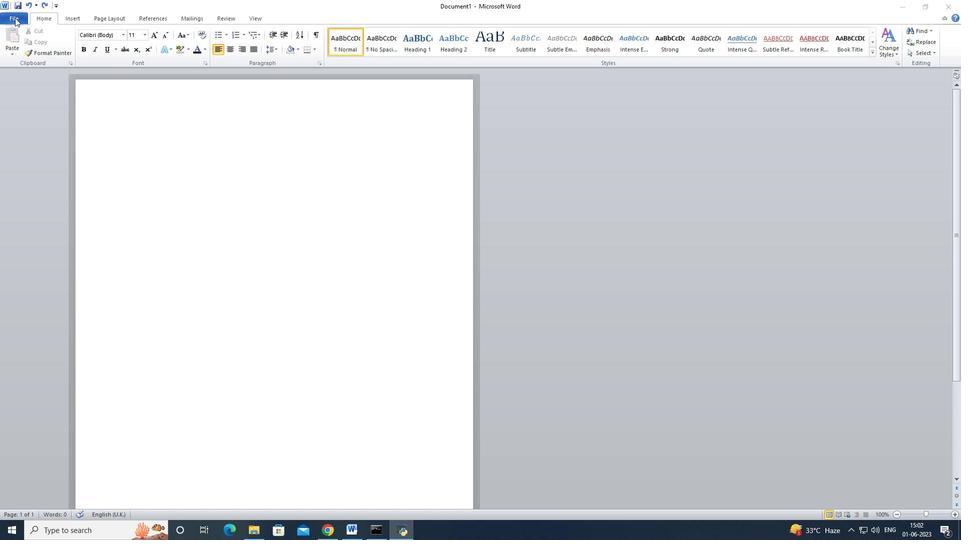 
Action: Mouse pressed left at (15, 17)
Screenshot: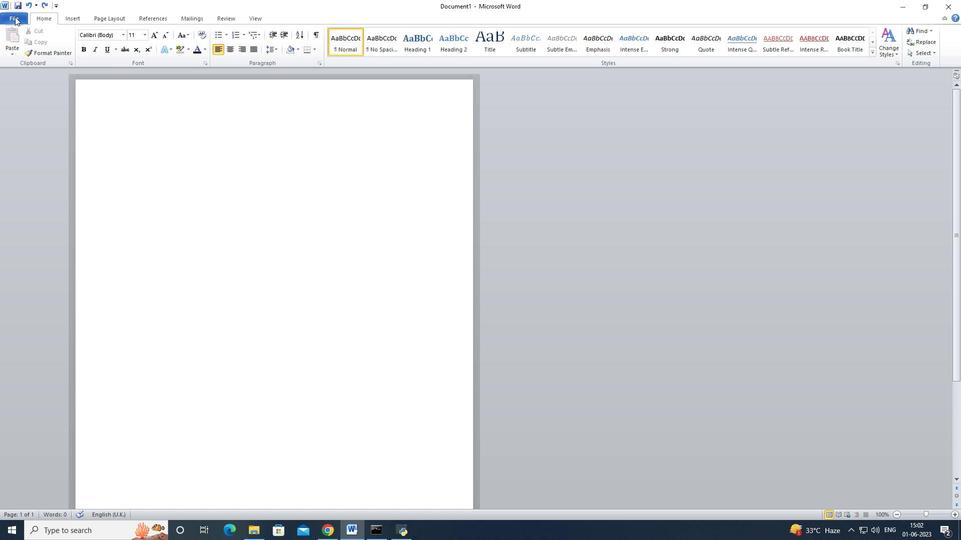 
Action: Mouse moved to (25, 131)
Screenshot: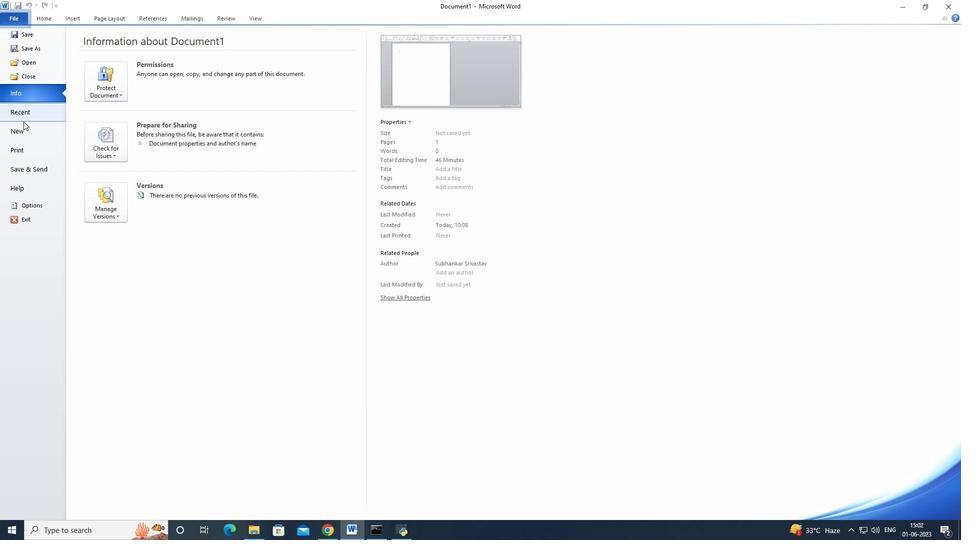 
Action: Mouse pressed left at (25, 131)
Screenshot: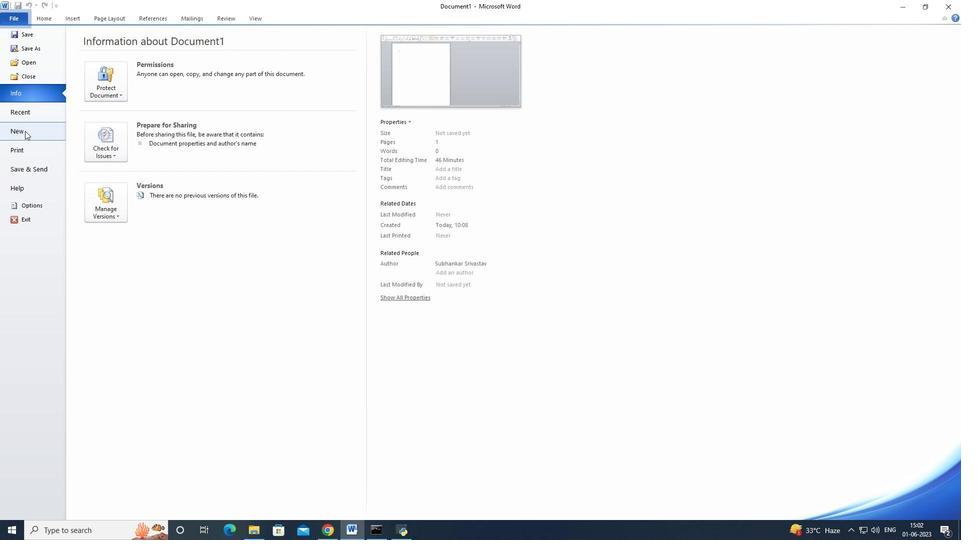 
Action: Mouse moved to (98, 87)
Screenshot: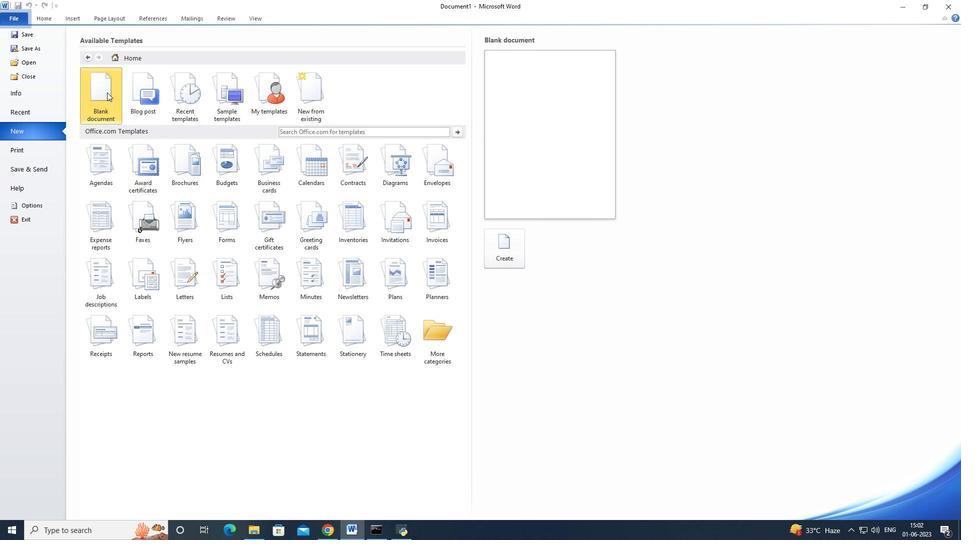 
Action: Mouse pressed left at (98, 87)
Screenshot: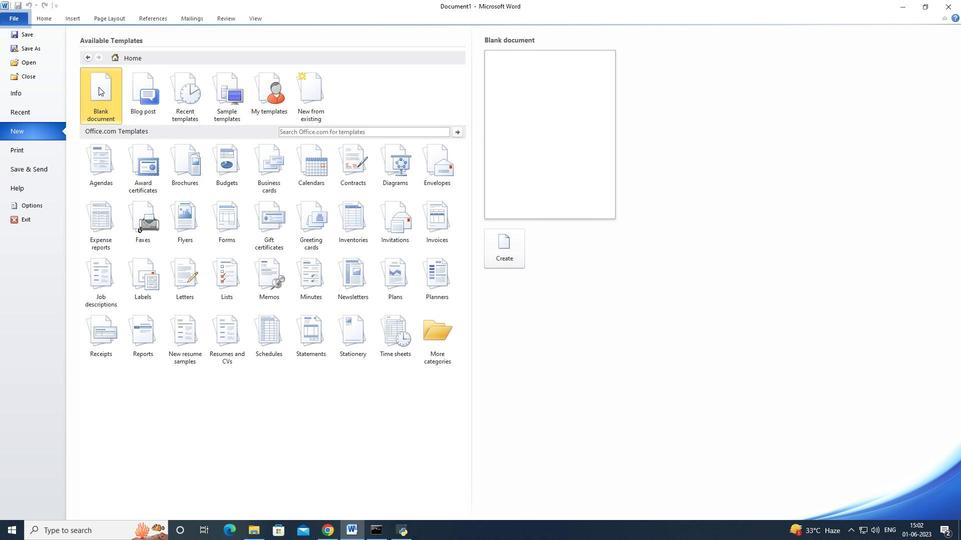 
Action: Mouse moved to (509, 253)
Screenshot: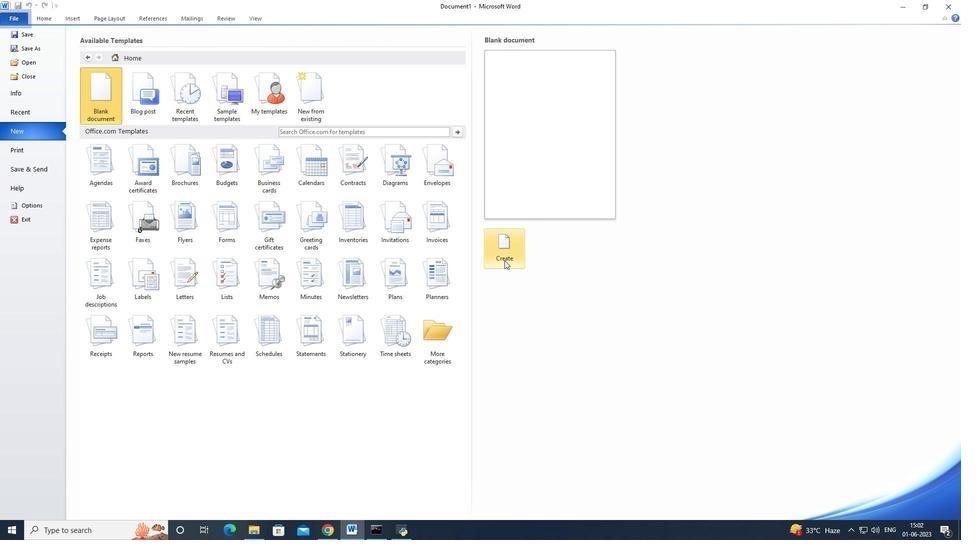 
Action: Mouse pressed left at (509, 253)
Screenshot: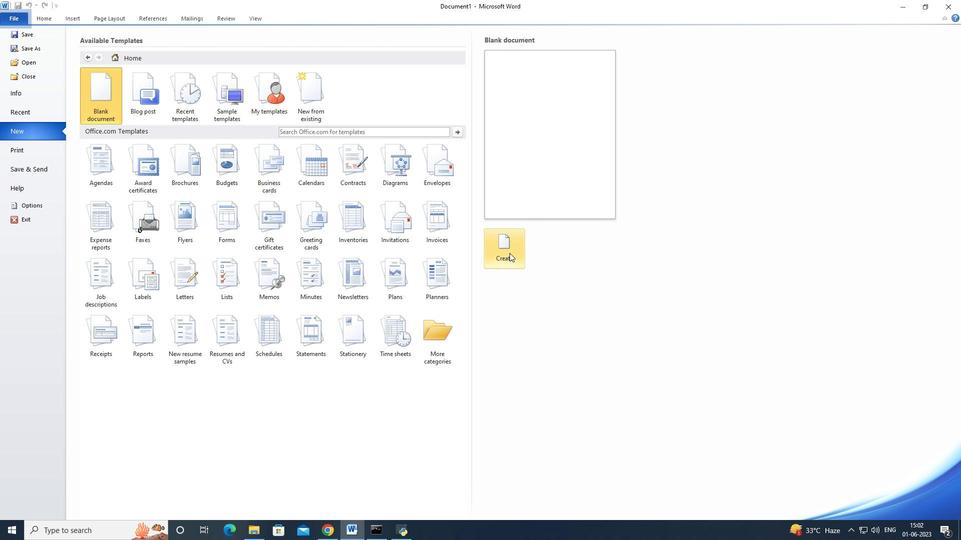
Action: Mouse moved to (19, 18)
Screenshot: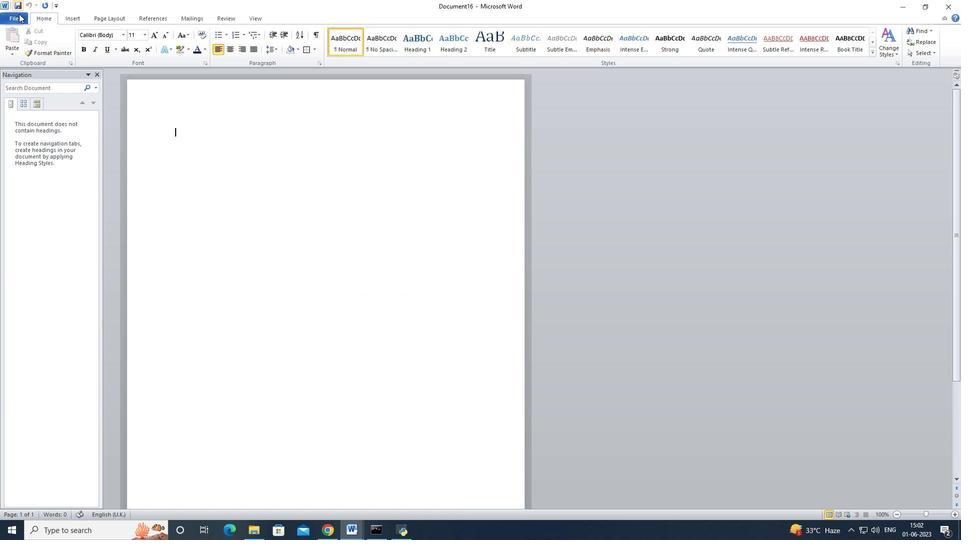
Action: Mouse pressed left at (19, 18)
Screenshot: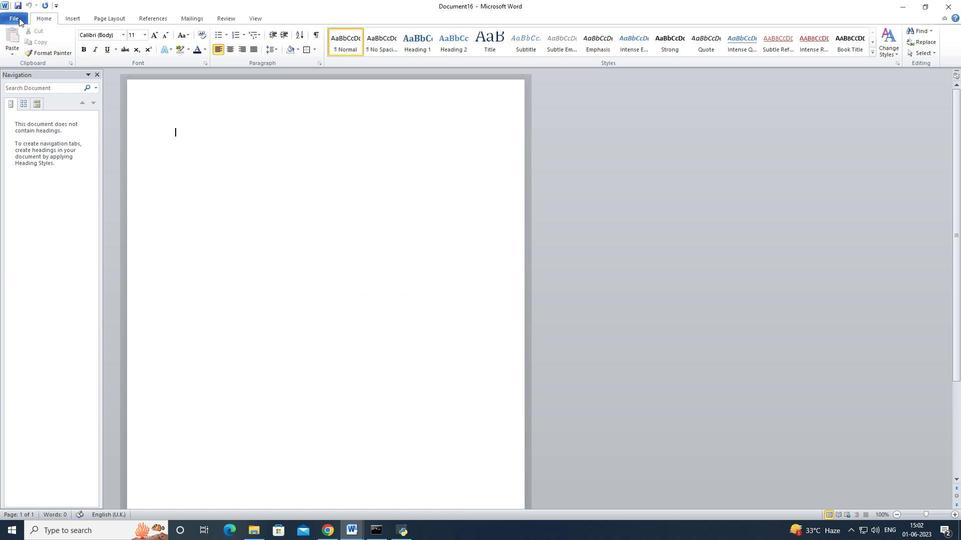
Action: Mouse moved to (29, 38)
Screenshot: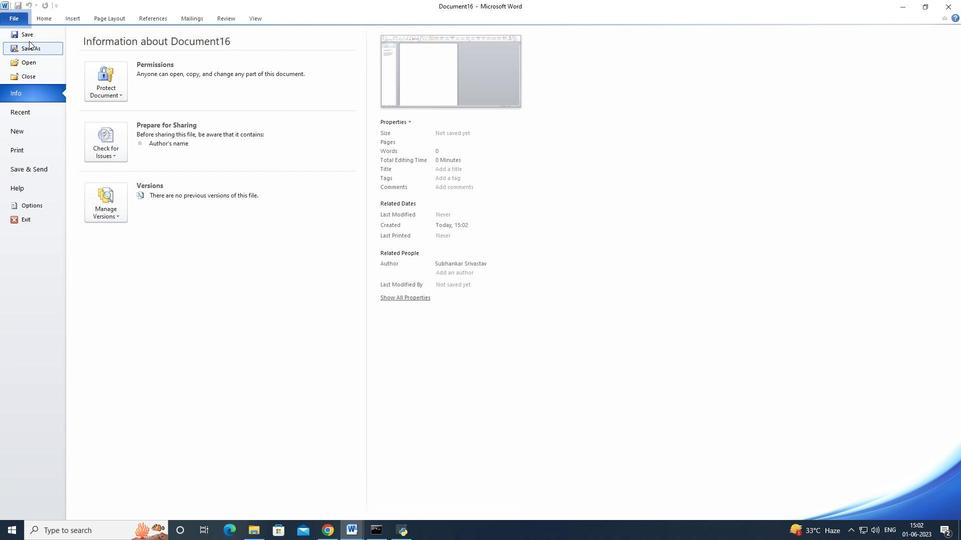 
Action: Mouse pressed left at (29, 38)
Screenshot: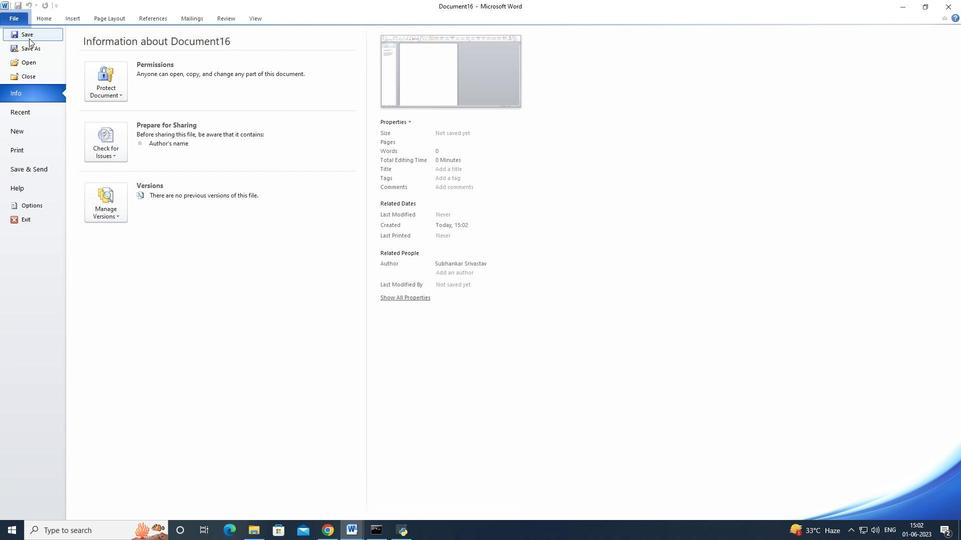 
Action: Mouse moved to (149, 137)
Screenshot: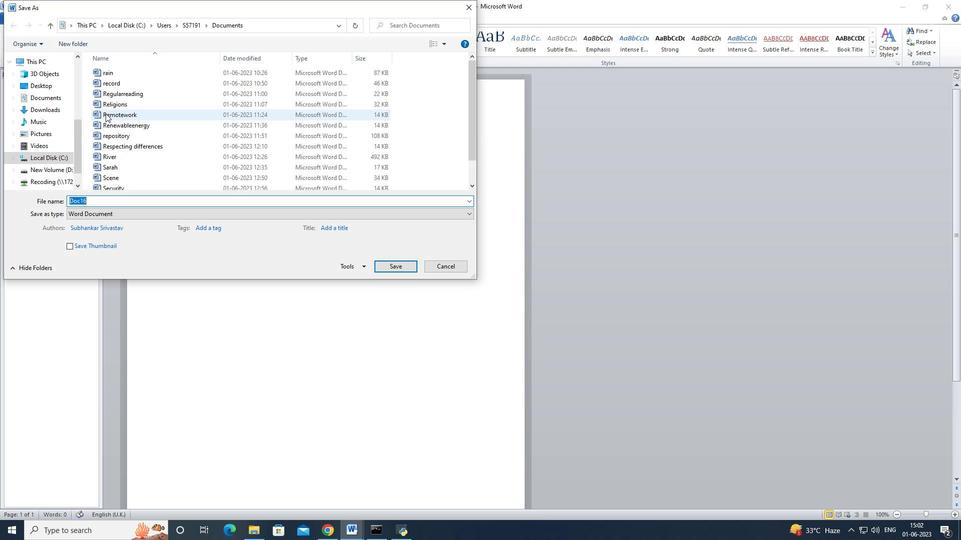 
Action: Key pressed sociak<Key.backspace>l<Key.space><Key.shift>Media<Key.enter>
Screenshot: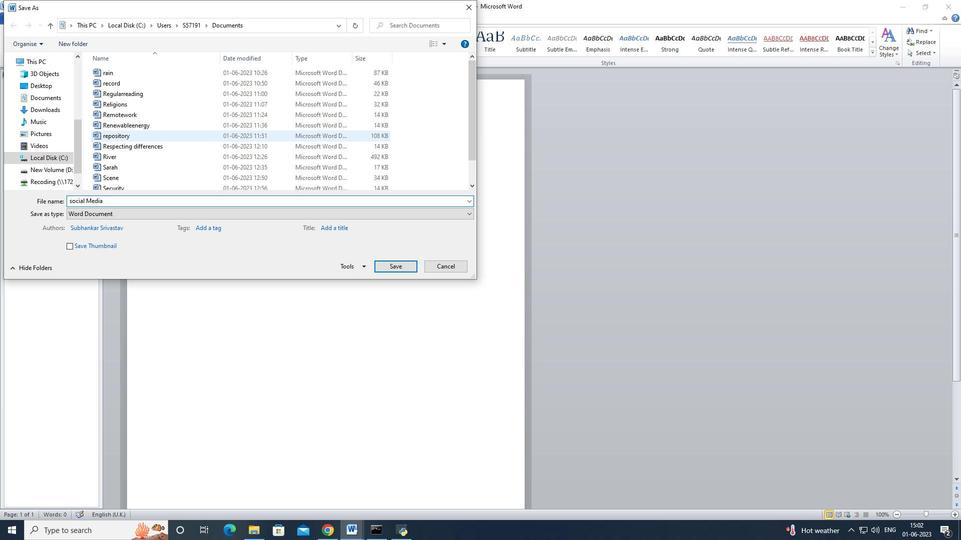 
Action: Mouse moved to (425, 49)
Screenshot: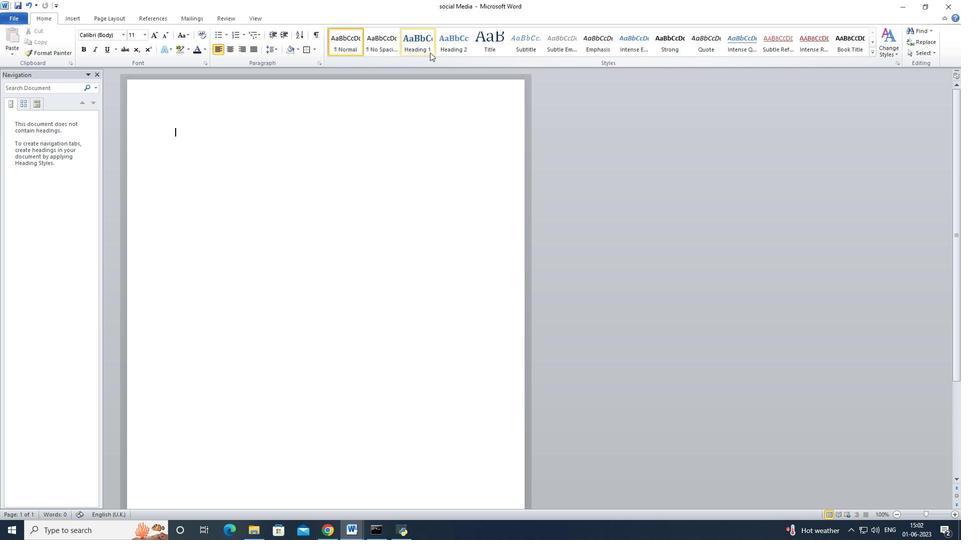 
Action: Mouse pressed left at (425, 49)
Screenshot: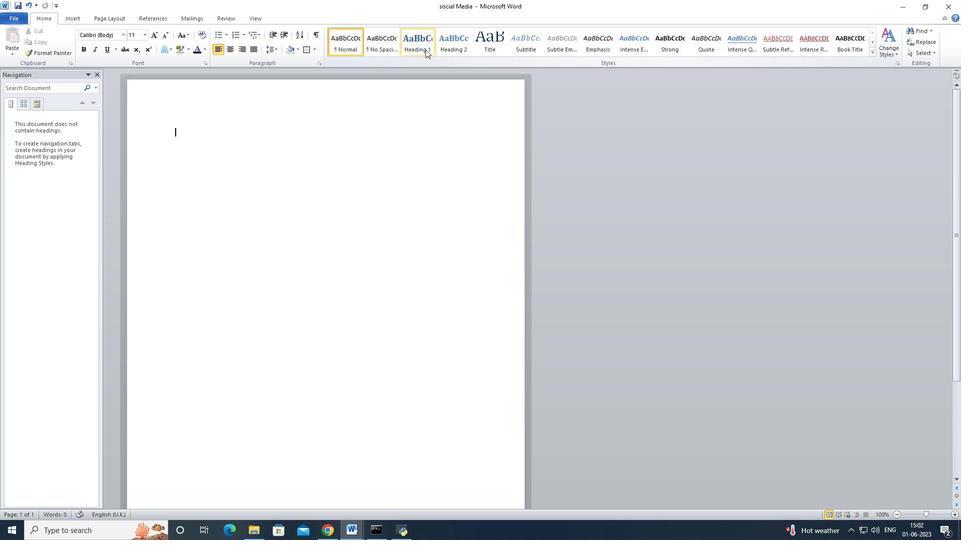 
Action: Key pressed <Key.shift><Key.shift><Key.shift><Key.shift><Key.shift><Key.shift><Key.shift><Key.shift><Key.shift><Key.shift><Key.shift><Key.shift><Key.shift><Key.shift><Key.shift><Key.shift><Key.shift><Key.shift><Key.shift><Key.shift><Key.shift><Key.shift><Key.shift><Key.shift><Key.shift><Key.shift><Key.shift><Key.shift><Key.shift><Key.shift><Key.shift><Key.shift><Key.shift><Key.shift><Key.shift><Key.shift><Key.shift><Key.shift><Key.shift><Key.shift><Key.shift><Key.shift><Key.shift><Key.shift><Key.shift><Key.shift>Social<Key.space><Key.shift>Media<Key.enter><Key.shift>Social<Key.space>media<Key.space>has<Key.space>transformed<Key.space>how<Key.space>we<Key.space>communicate<Key.space>and<Key.space>interact<Key.space>while<Key.space>it<Key.space>facilitates<Key.space>connectivity<Key.space><Key.backspace>,<Key.space>it<Key.space>can<Key.space>also<Key.space>conn<Key.backspace>tribute<Key.space>to<Key.space>feelings<Key.space>of<Key.space>lone<Key.space>linesss<Key.backspace>,<Key.space>it<Key.space><Key.backspace><Key.backspace><Key.backspace>anxiety,<Key.space>and<Key.space>comparison.<Key.space><Key.shift>Finding<Key.space><Key.shift>A<Key.backspace>a<Key.space>balance<Key.space><Key.backspace>,<Key.space>setting<Key.space>boundr<Key.backspace>aries,<Key.space>and<Key.space>prioritizing<Key.space>real-life<Key.space>connections<Key.space>can<Key.space>hep<Key.backspace>lp<Key.space>navigate<Key.space>the<Key.space>impact<Key.space>of<Key.space>social<Key.space>media<Key.space>on<Key.space>,<Key.backspace>mental<Key.space>health.
Screenshot: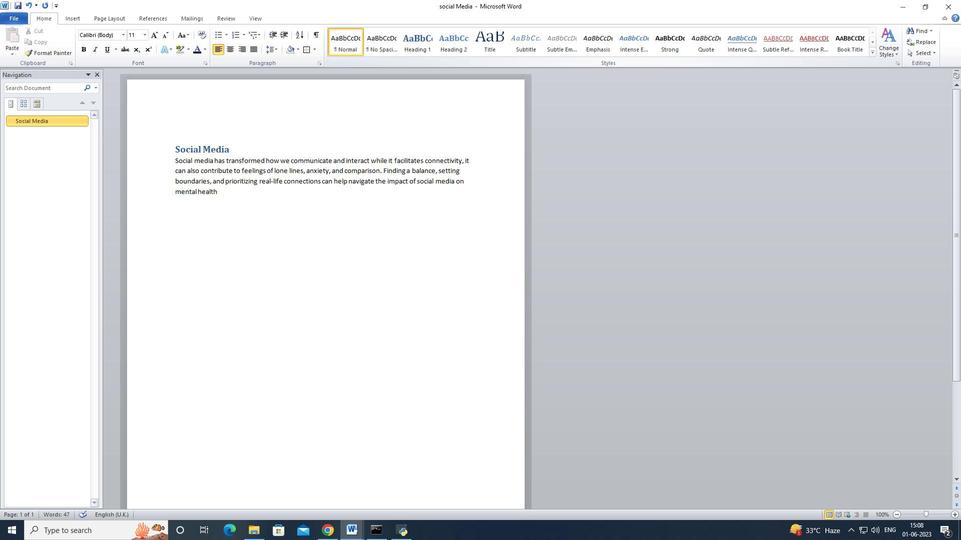 
Action: Mouse moved to (221, 195)
Screenshot: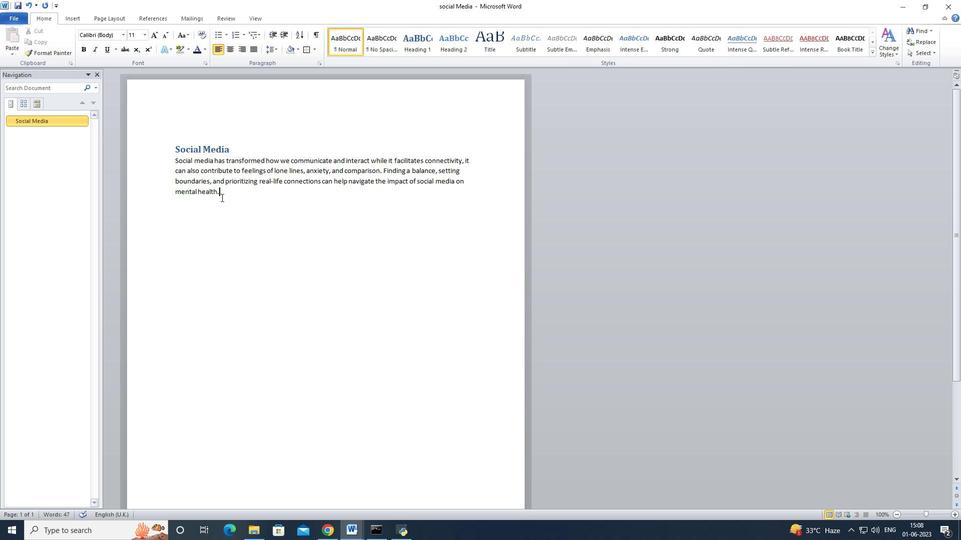 
Action: Mouse pressed left at (221, 195)
Screenshot: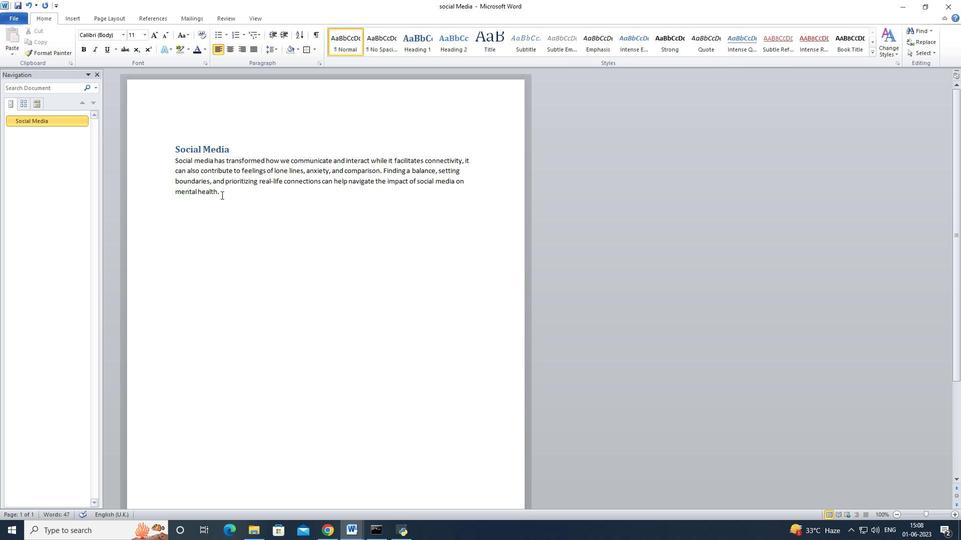 
Action: Mouse moved to (124, 38)
Screenshot: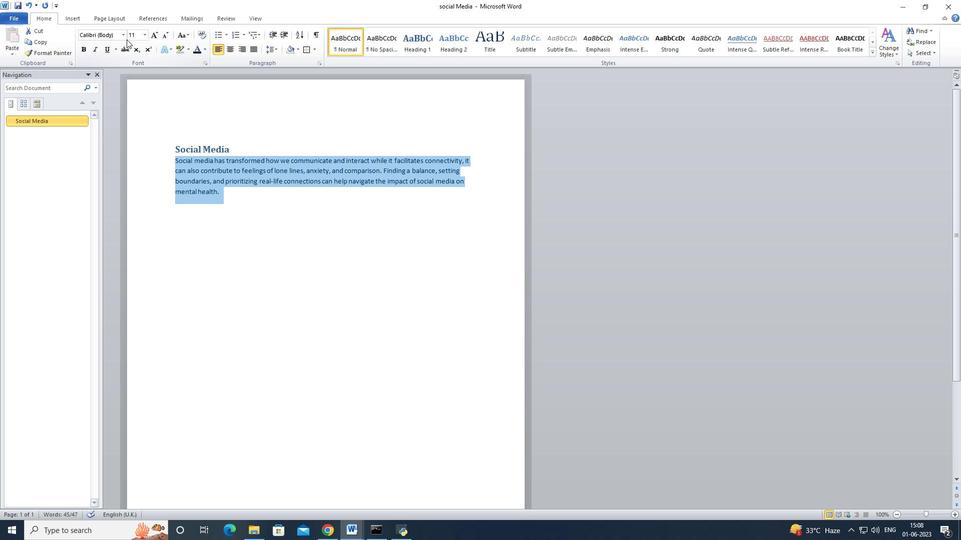 
Action: Mouse pressed left at (124, 38)
Screenshot: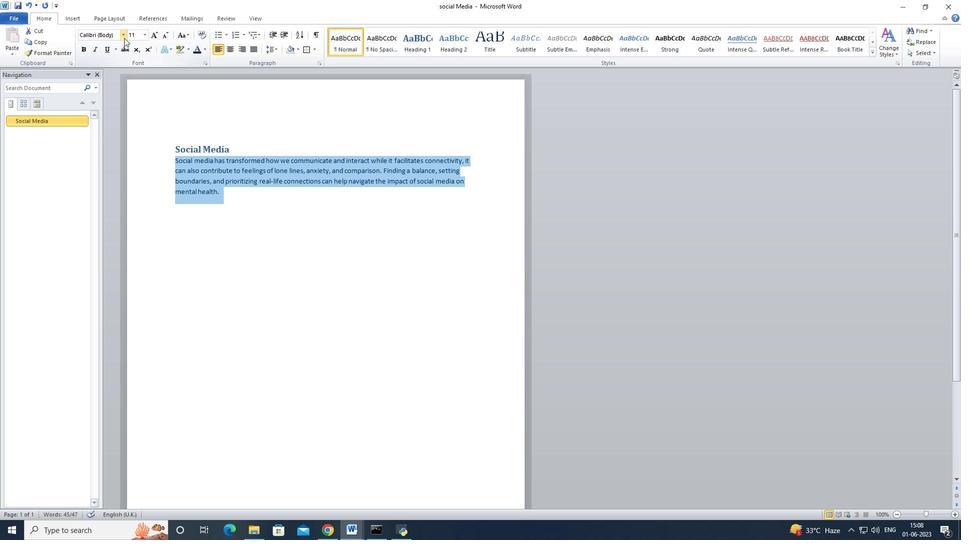 
Action: Key pressed aharoni<Key.enter>
Screenshot: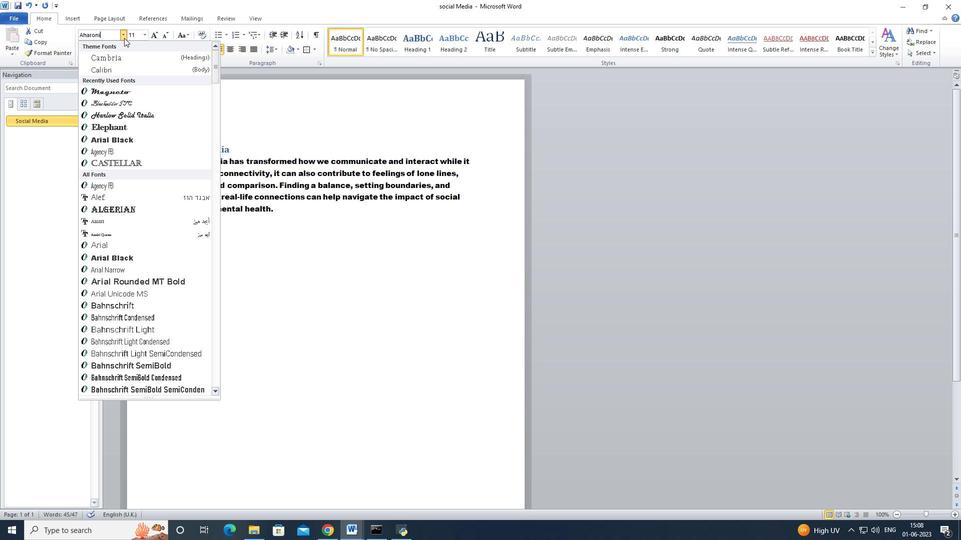 
Action: Mouse moved to (445, 291)
Screenshot: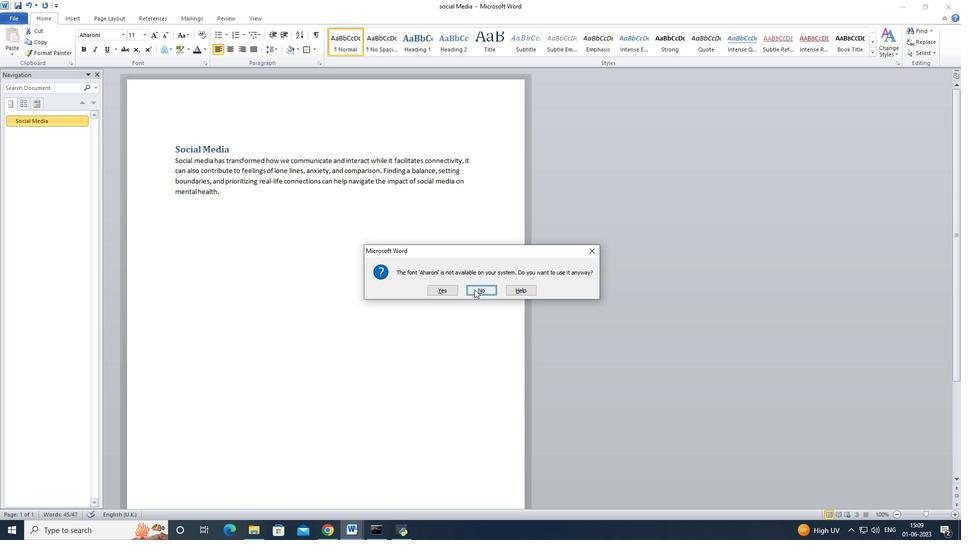 
Action: Mouse pressed left at (445, 291)
Screenshot: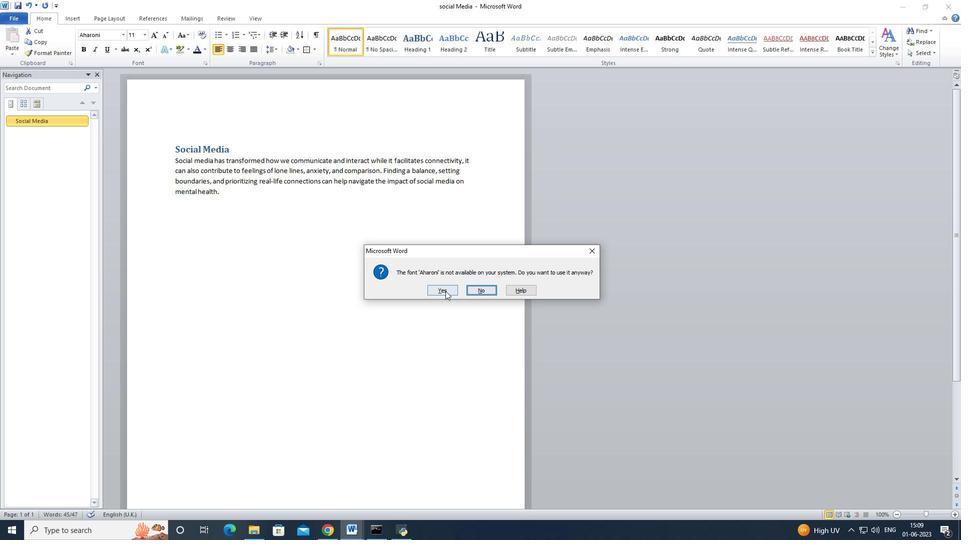 
Action: Mouse moved to (143, 36)
Screenshot: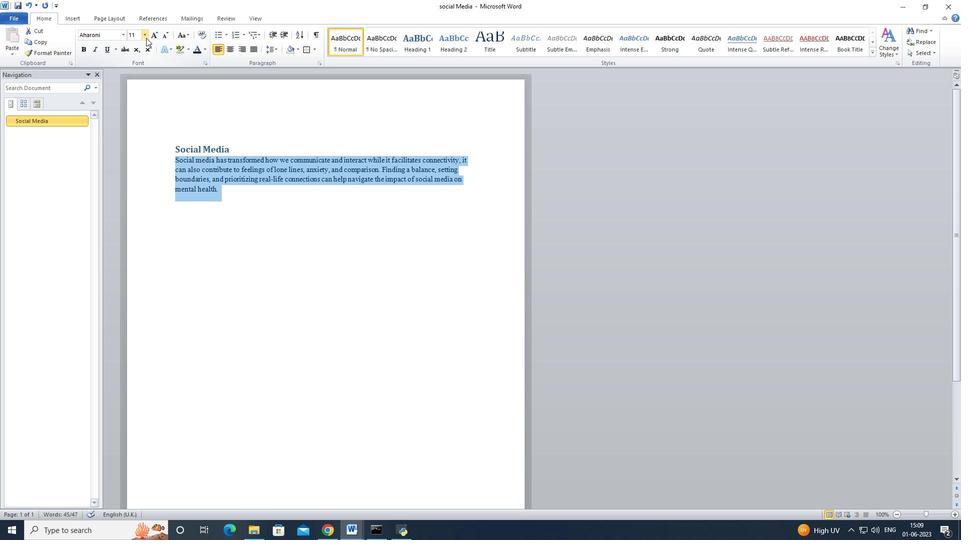 
Action: Mouse pressed left at (143, 36)
Screenshot: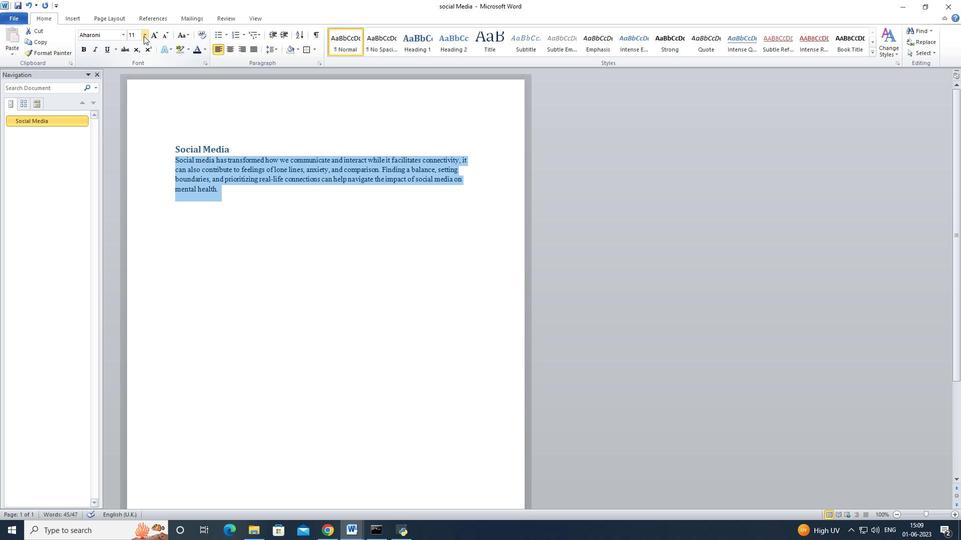 
Action: Mouse moved to (133, 79)
Screenshot: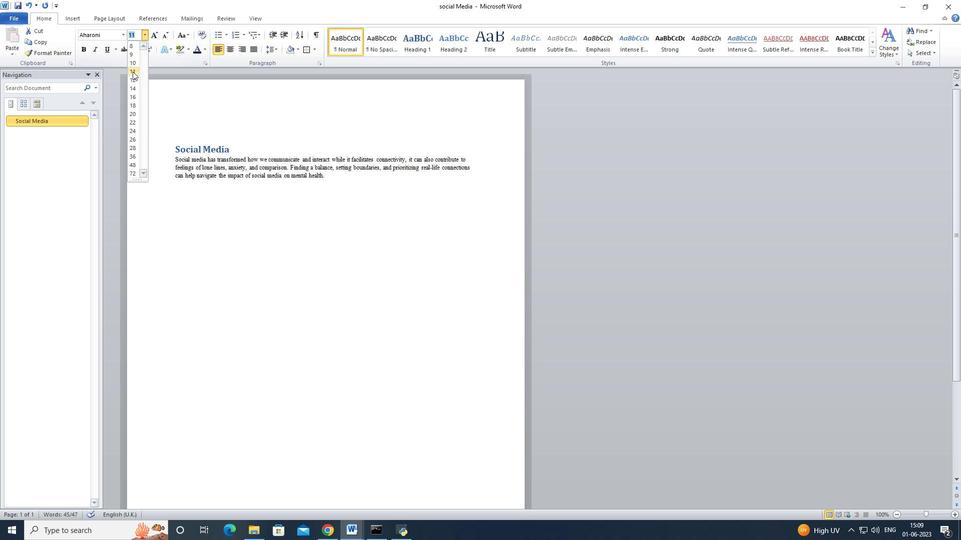 
Action: Mouse pressed left at (133, 79)
Screenshot: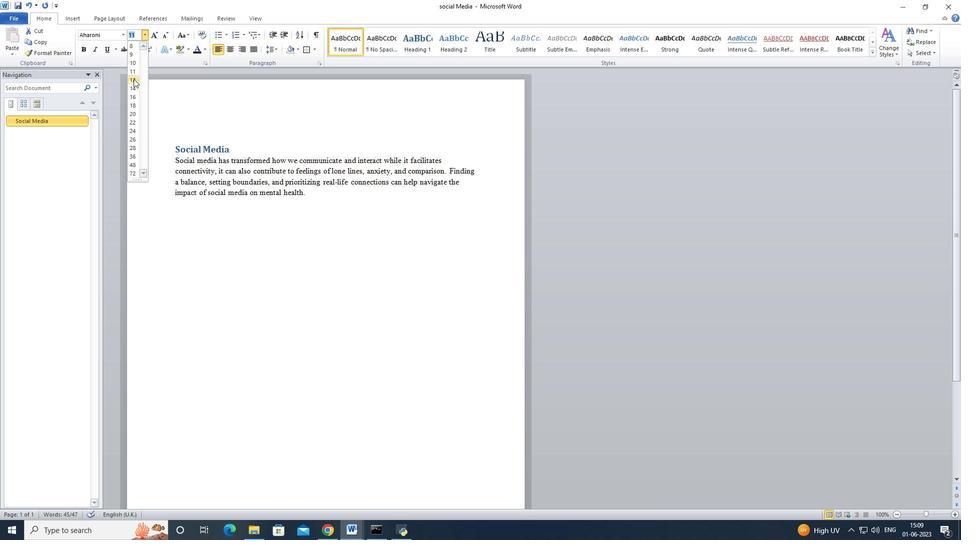 
Action: Mouse moved to (350, 191)
Screenshot: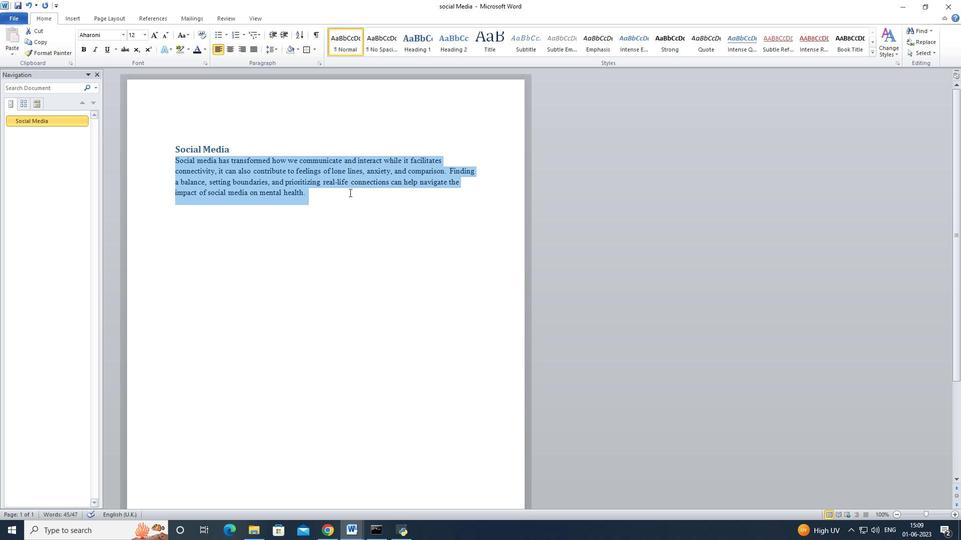 
Action: Mouse pressed left at (350, 191)
Screenshot: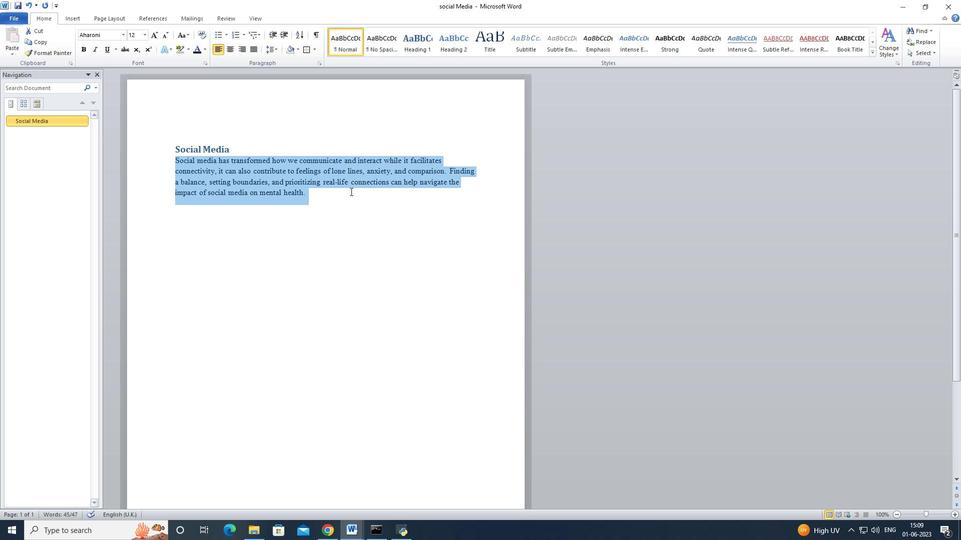 
Action: Mouse moved to (248, 149)
Screenshot: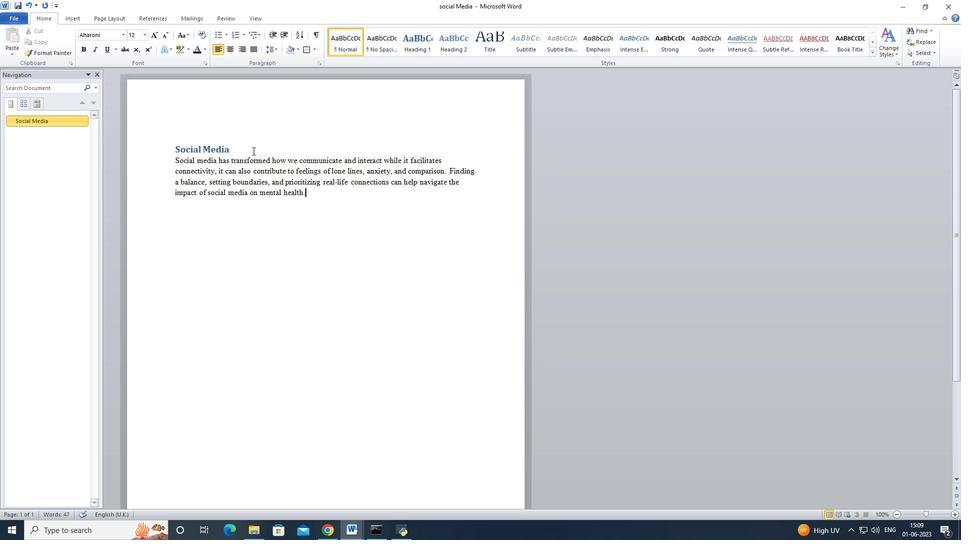 
Action: Mouse pressed left at (248, 149)
Screenshot: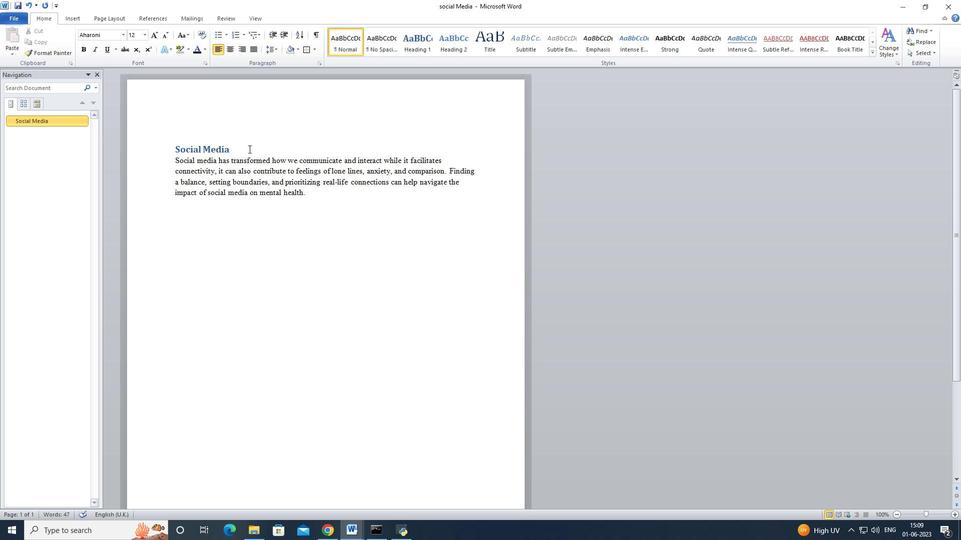 
Action: Mouse moved to (123, 36)
Screenshot: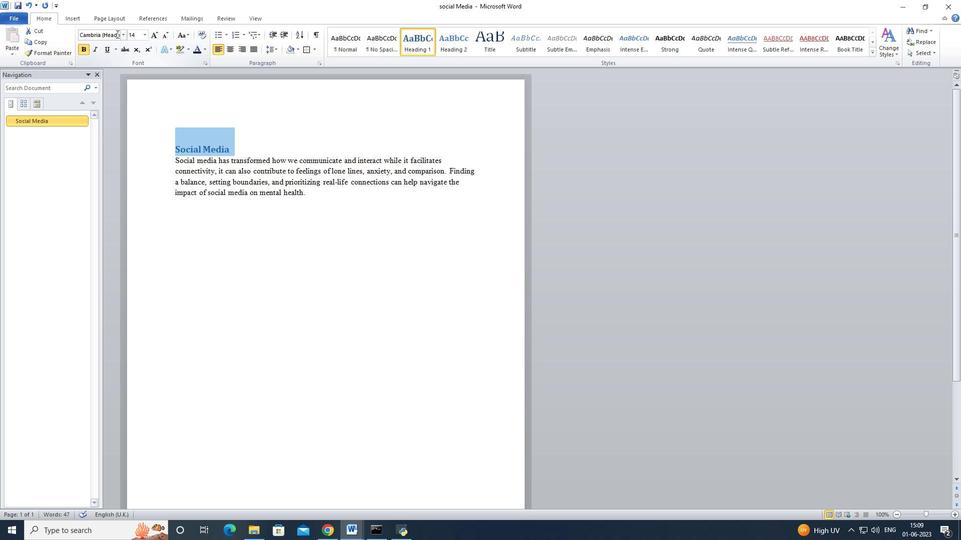 
Action: Mouse pressed left at (123, 36)
Screenshot: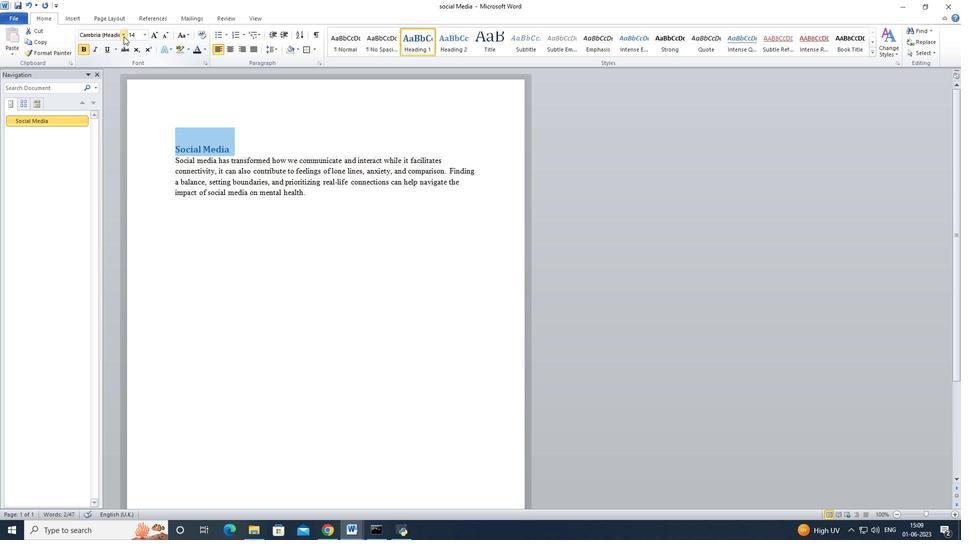 
Action: Mouse moved to (129, 309)
Screenshot: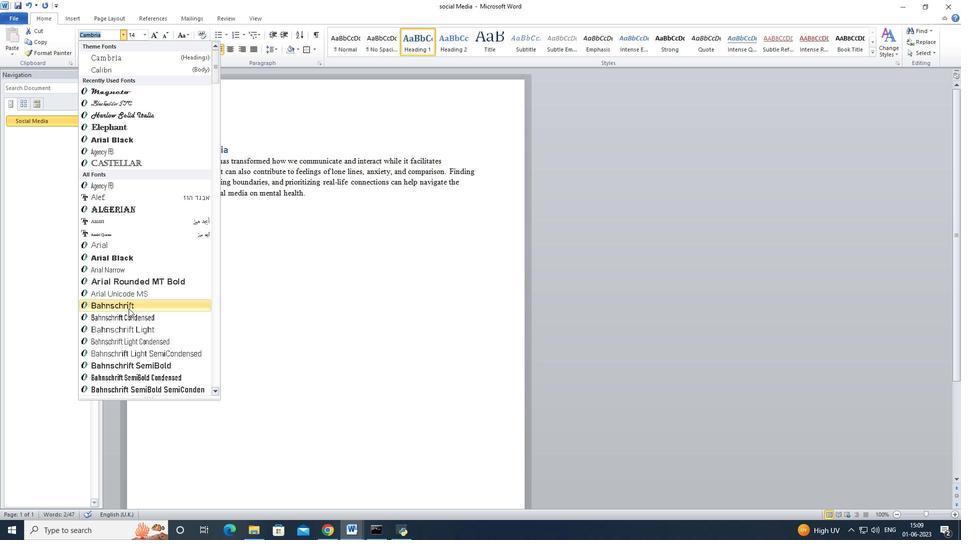 
Action: Mouse scrolled (129, 308) with delta (0, 0)
Screenshot: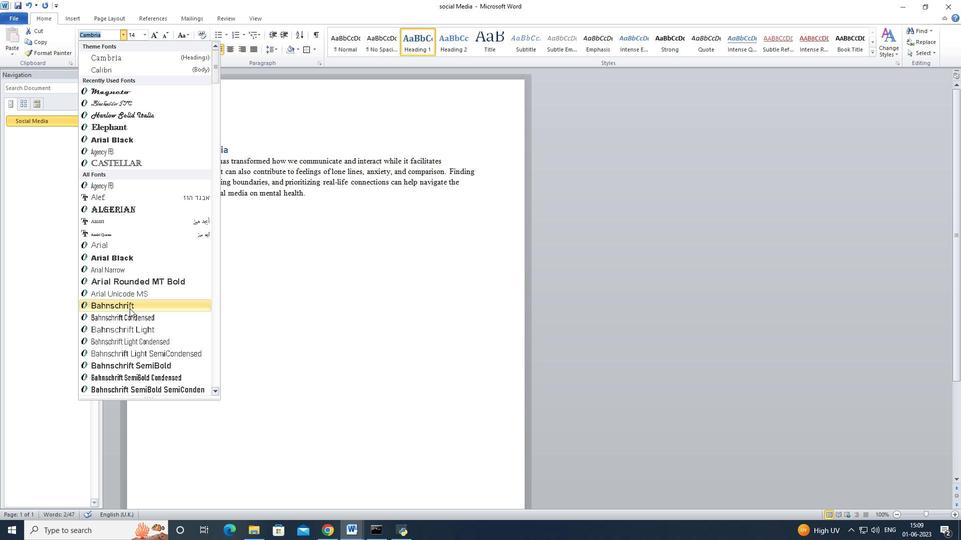 
Action: Mouse scrolled (129, 308) with delta (0, 0)
Screenshot: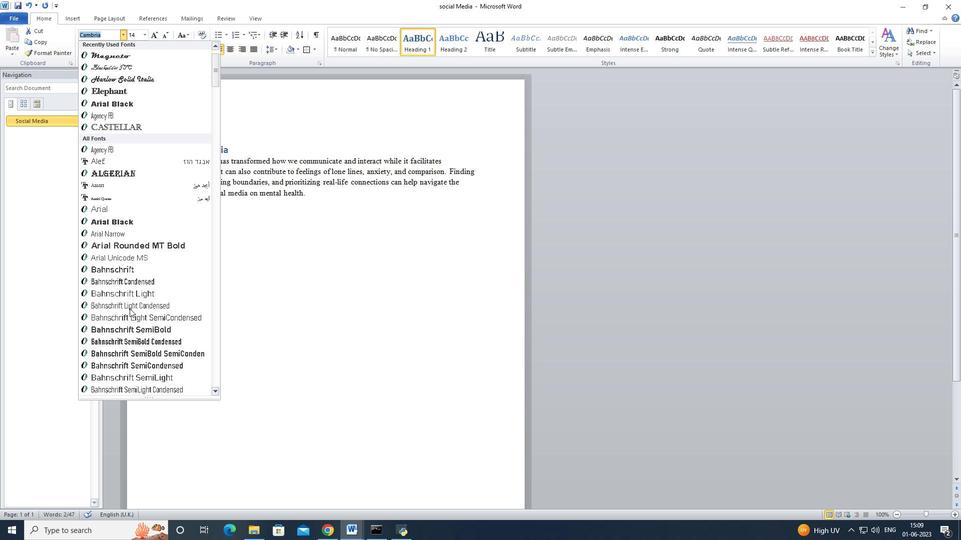 
Action: Mouse scrolled (129, 308) with delta (0, 0)
Screenshot: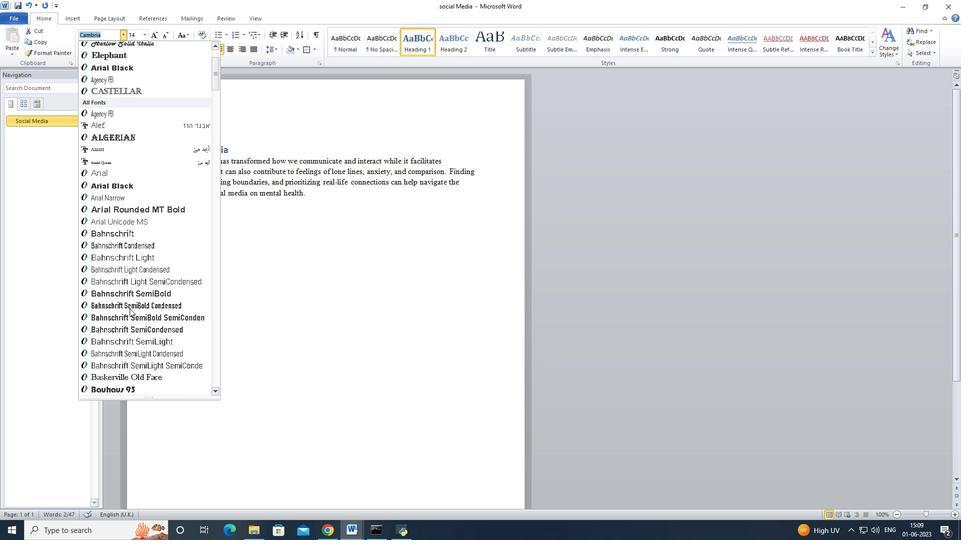 
Action: Mouse scrolled (129, 308) with delta (0, 0)
Screenshot: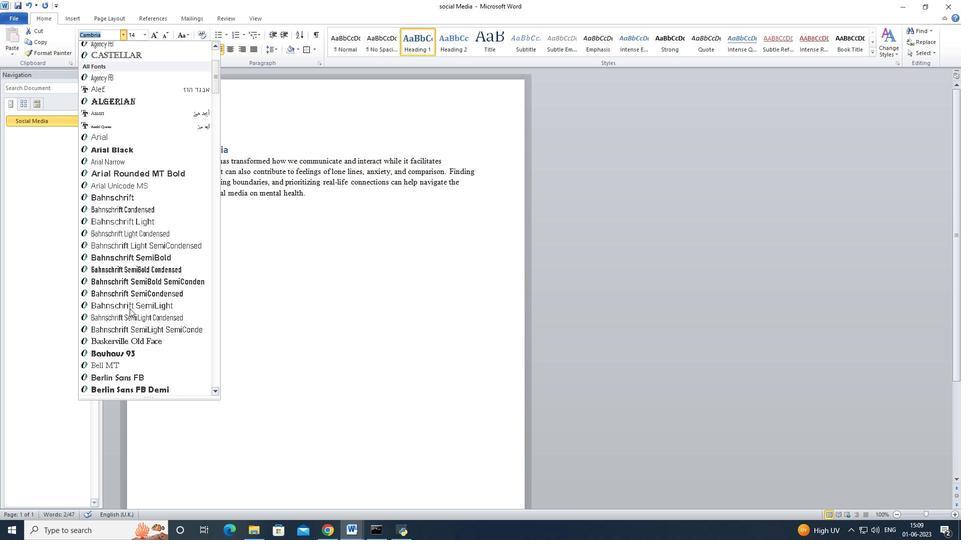 
Action: Mouse moved to (129, 309)
Screenshot: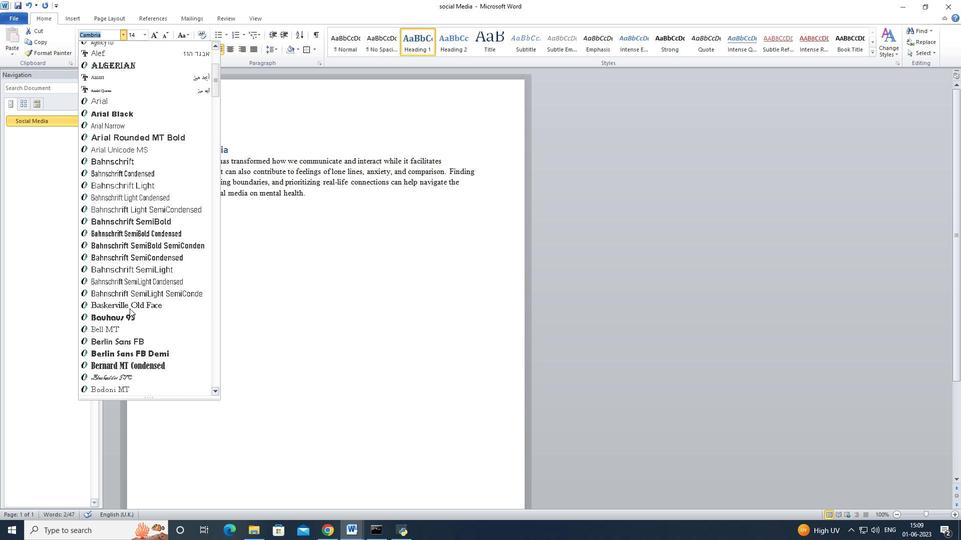 
Action: Mouse scrolled (129, 308) with delta (0, 0)
Screenshot: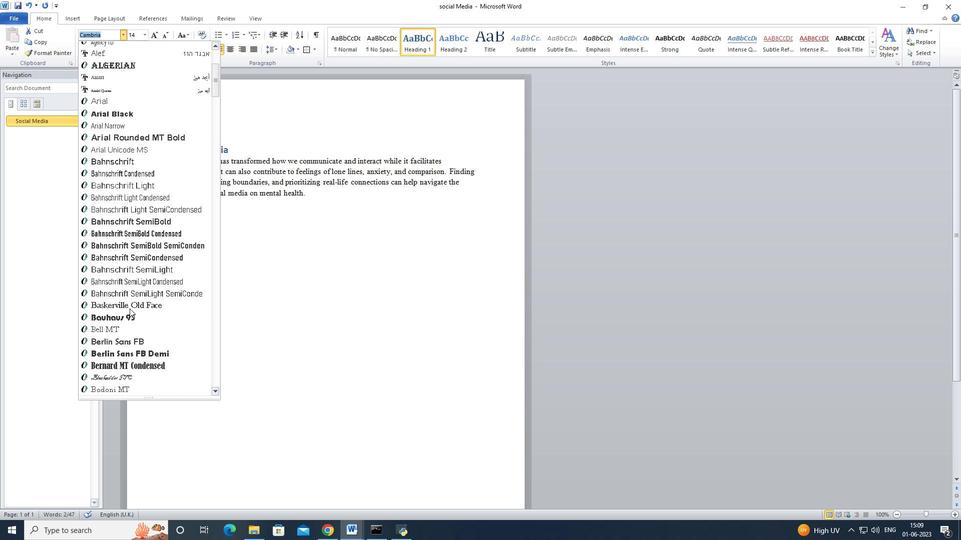 
Action: Mouse moved to (130, 338)
Screenshot: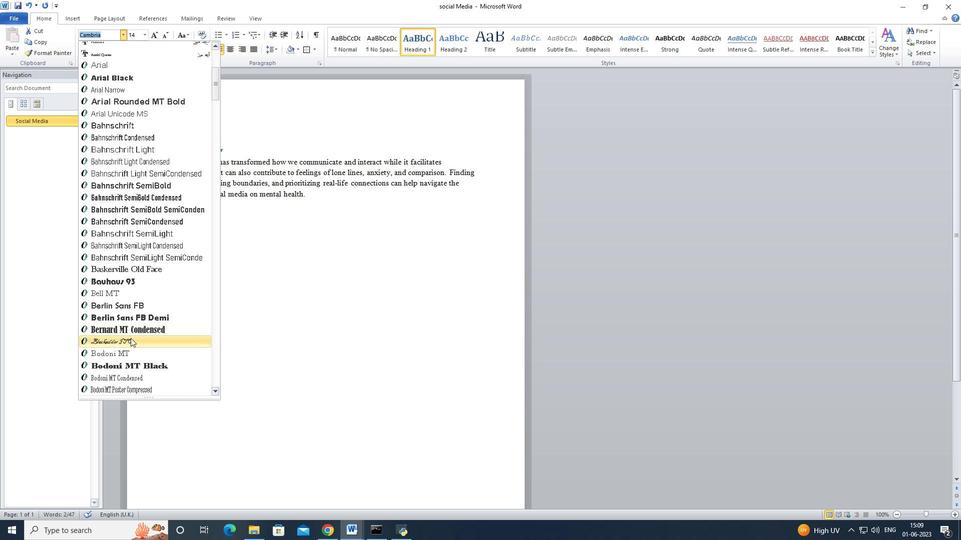 
Action: Key pressed v<Key.backspace><Key.backspace>bernard<Key.space>
Screenshot: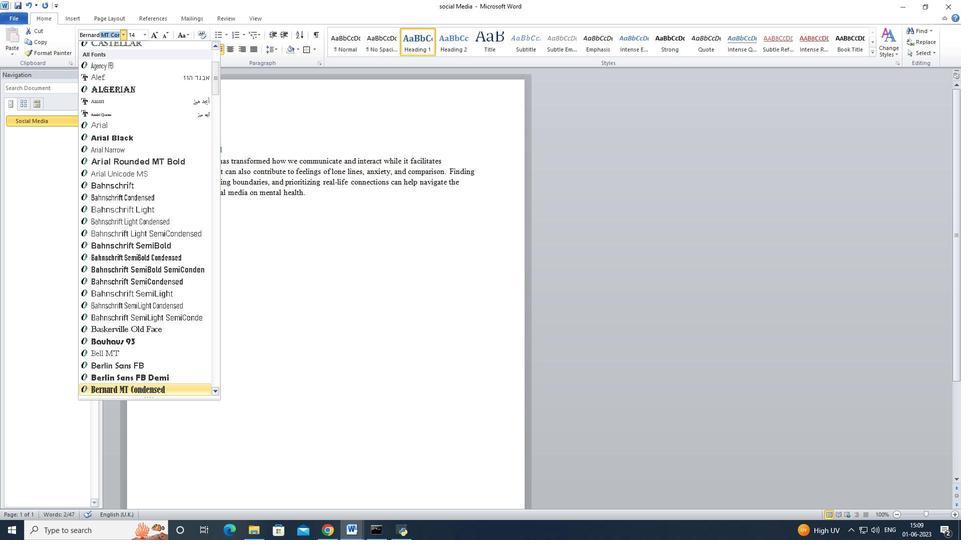 
Action: Mouse moved to (161, 393)
Screenshot: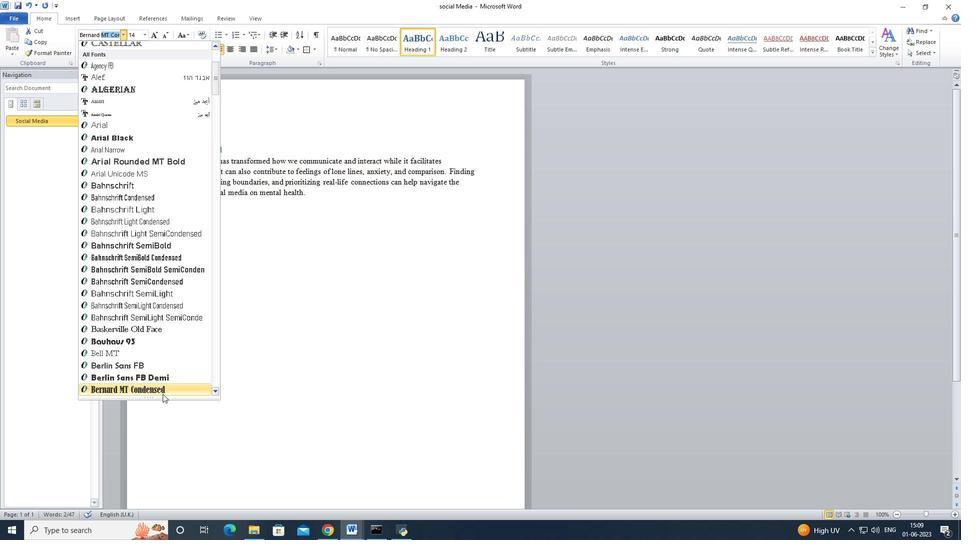 
Action: Mouse pressed left at (161, 393)
Screenshot: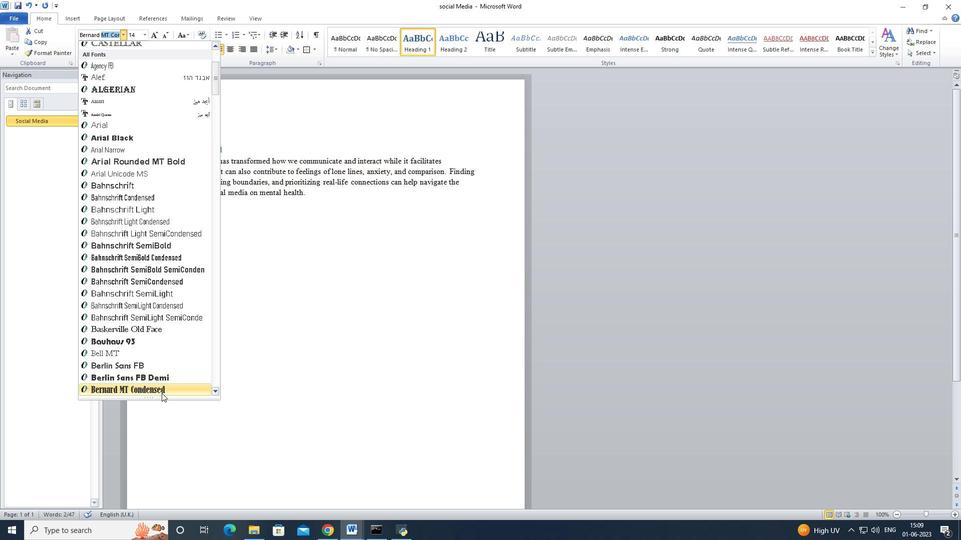 
Action: Mouse moved to (146, 35)
Screenshot: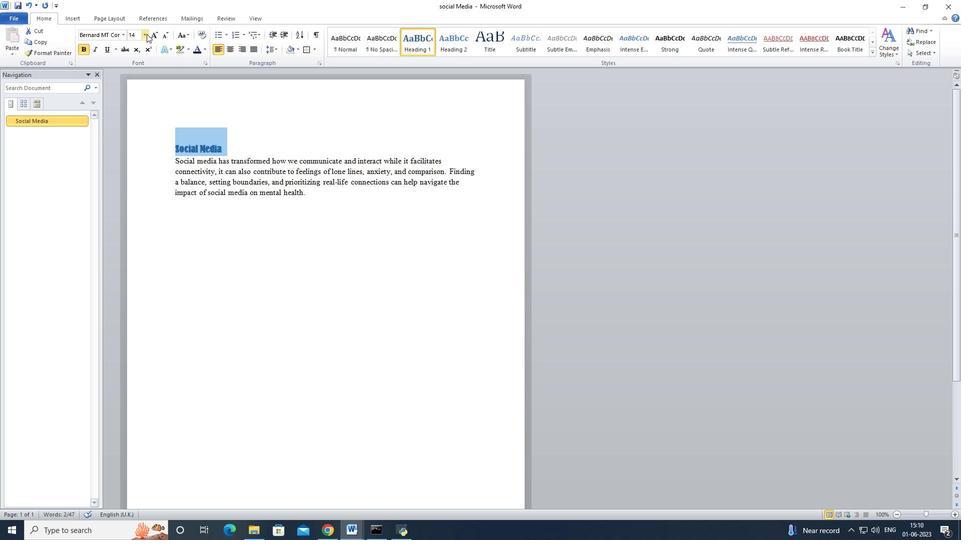 
Action: Mouse pressed left at (146, 35)
Screenshot: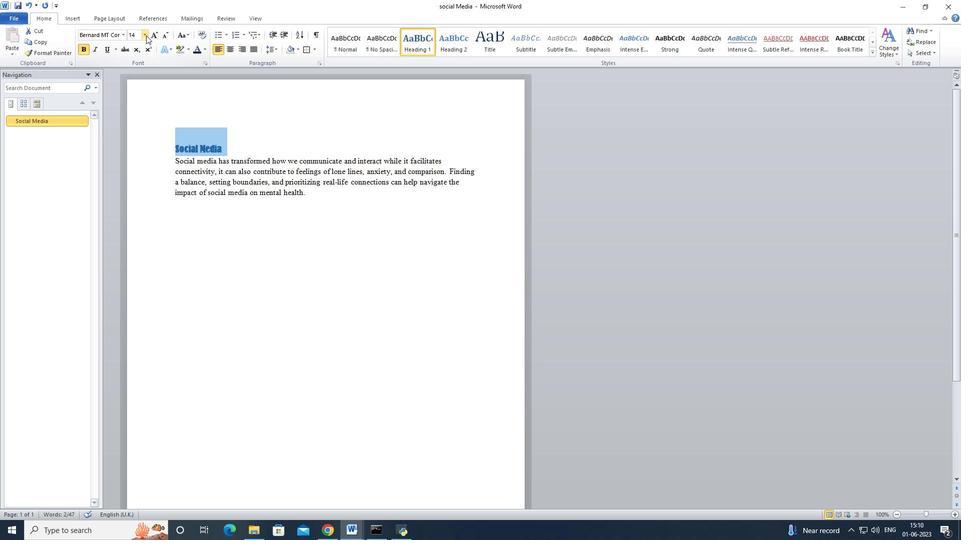 
Action: Mouse moved to (133, 96)
Screenshot: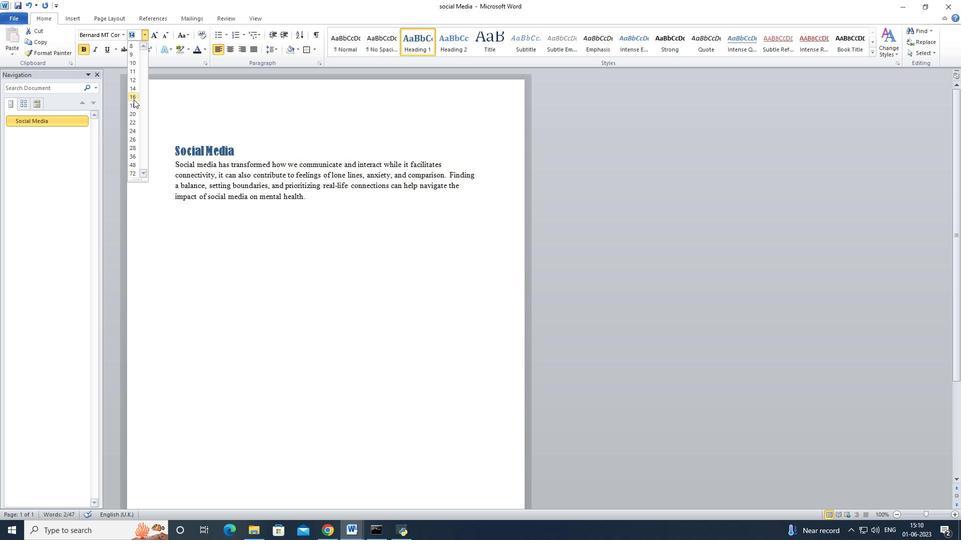 
Action: Key pressed 15<Key.enter>
Screenshot: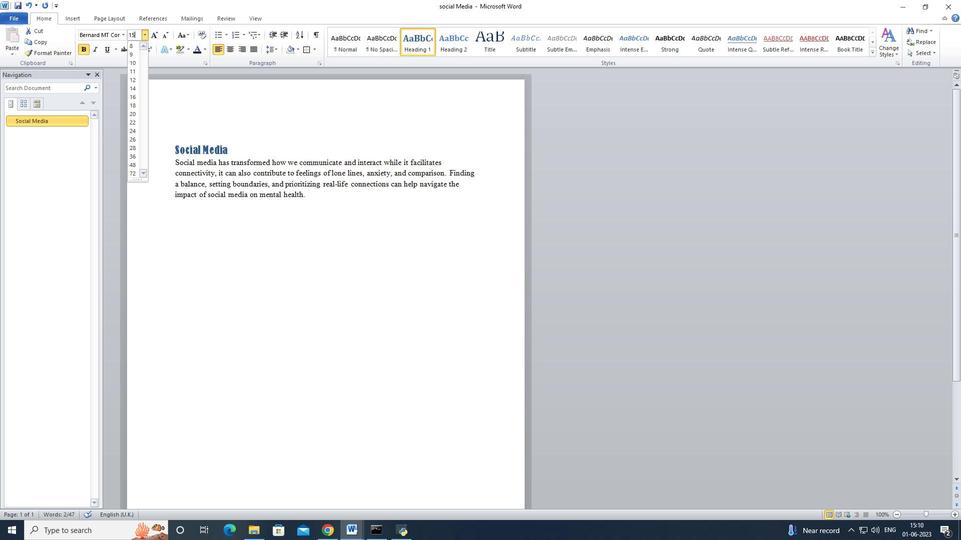 
Action: Mouse moved to (263, 111)
Screenshot: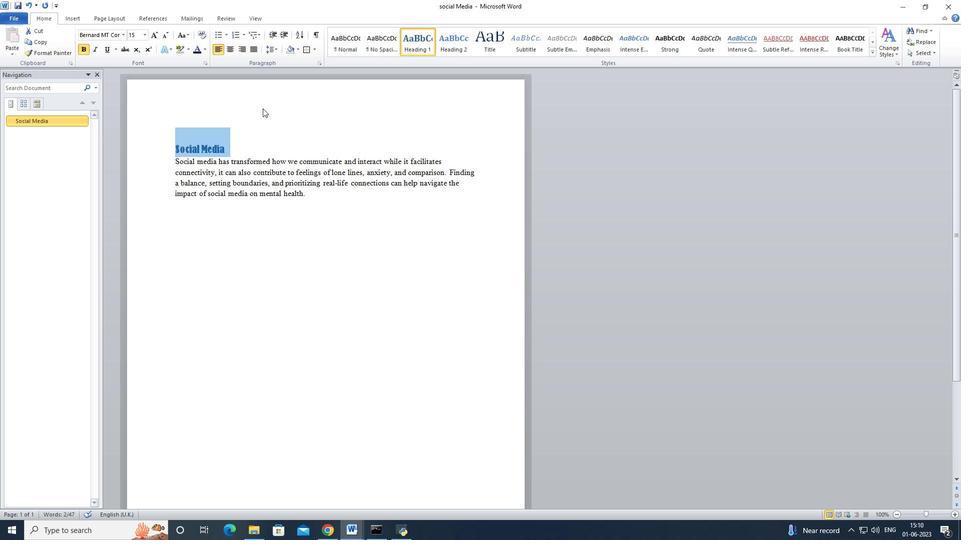 
Action: Mouse pressed left at (263, 111)
Screenshot: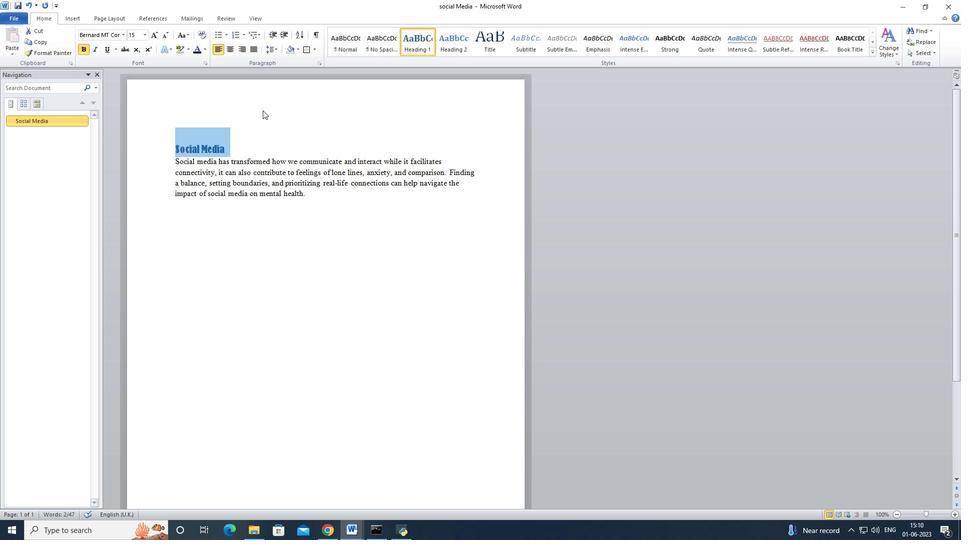 
Action: Mouse moved to (233, 148)
Screenshot: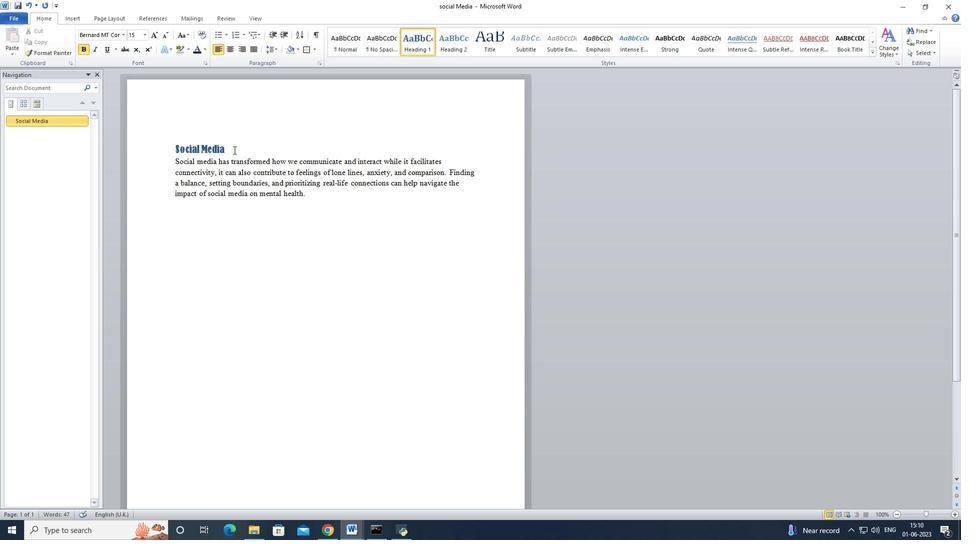 
Action: Mouse pressed left at (233, 148)
Screenshot: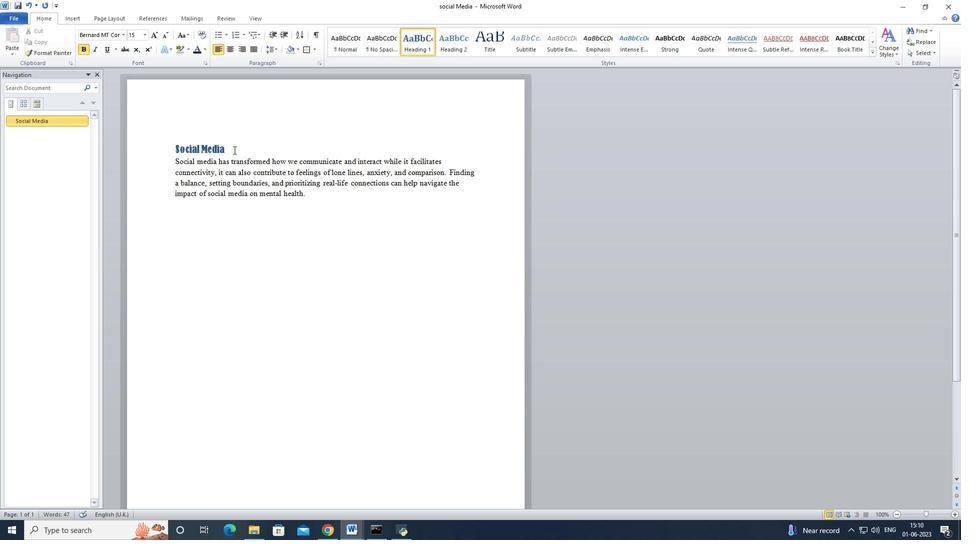 
Action: Mouse moved to (215, 49)
Screenshot: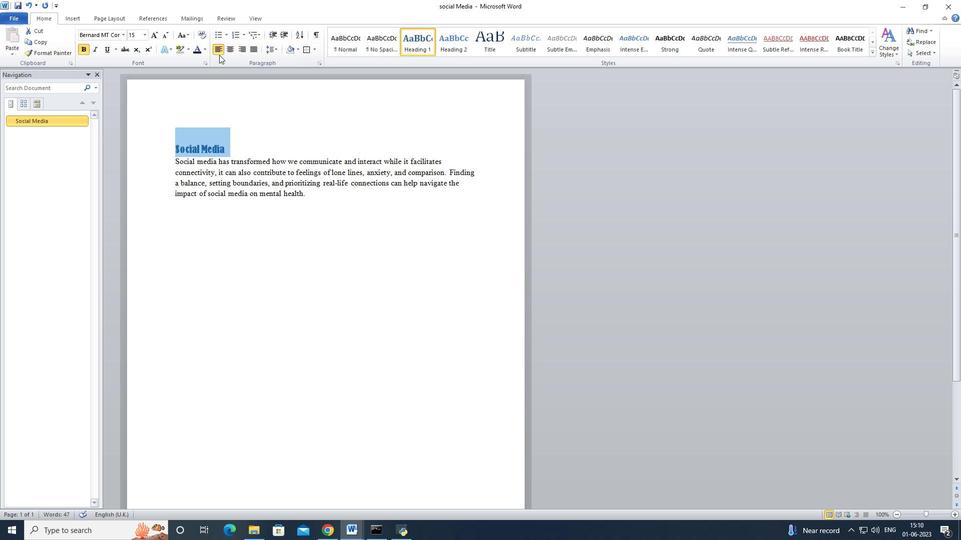 
Action: Mouse pressed left at (215, 49)
Screenshot: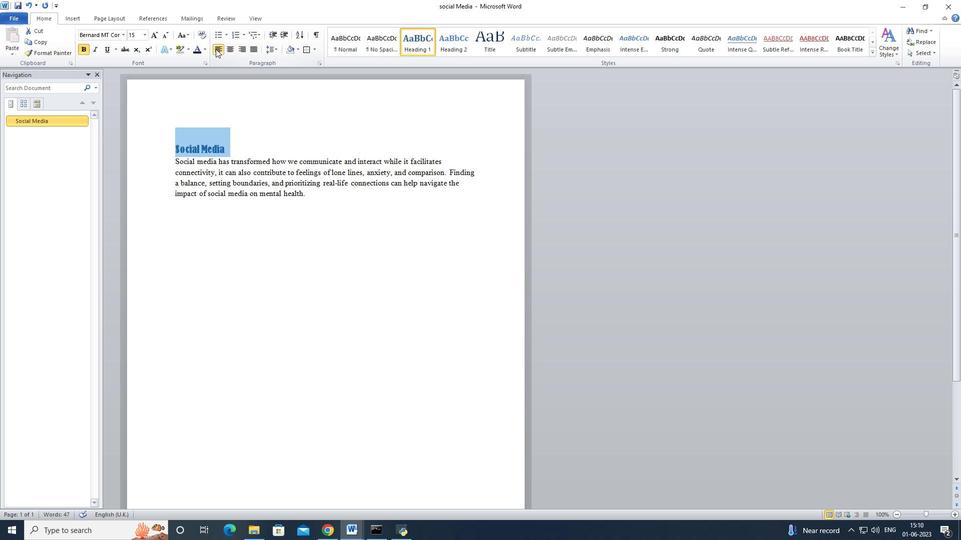 
Action: Mouse moved to (216, 51)
Screenshot: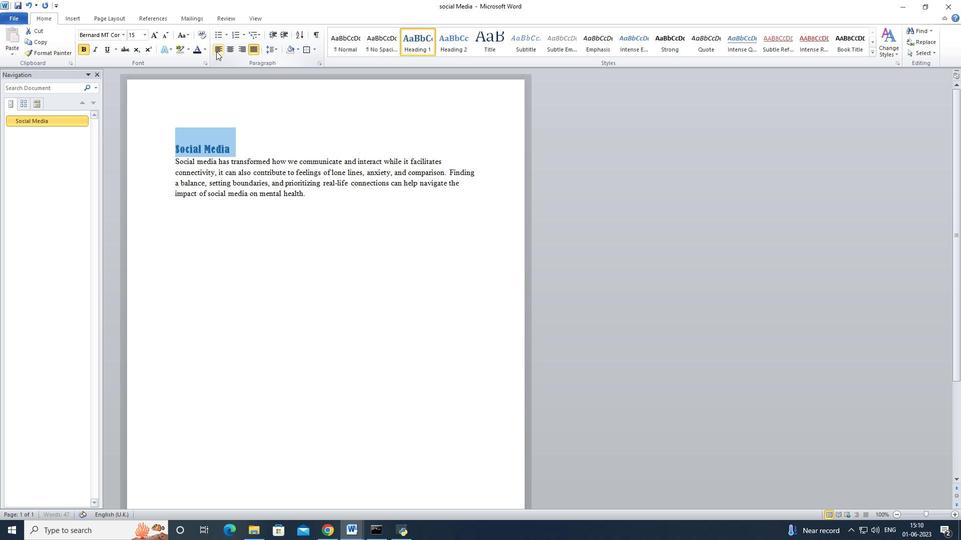 
Action: Mouse pressed left at (216, 51)
Screenshot: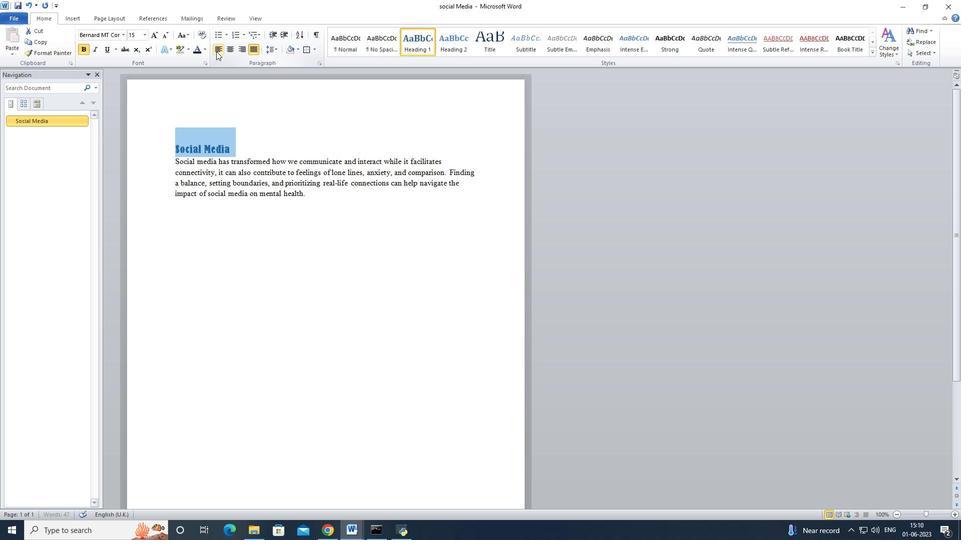 
Action: Mouse moved to (325, 214)
Screenshot: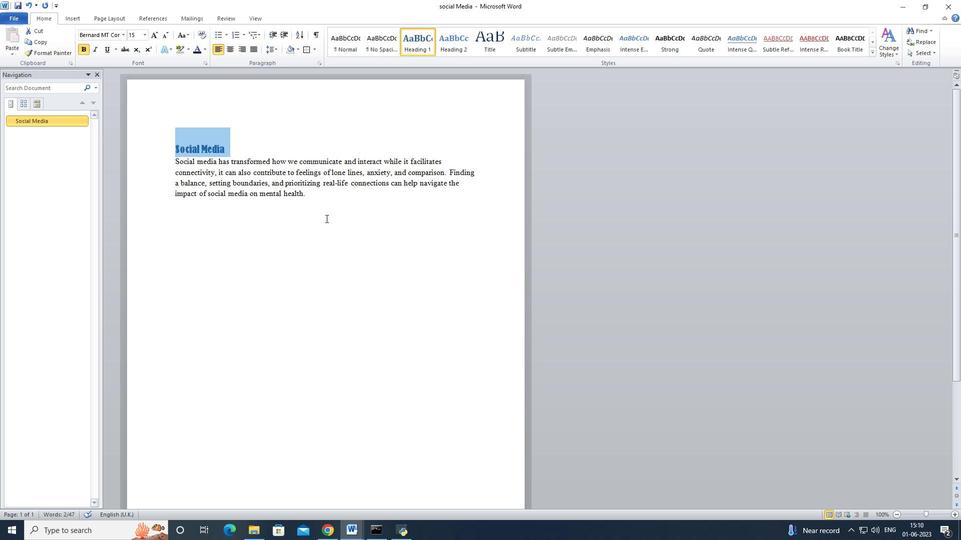 
Action: Mouse pressed left at (325, 214)
Screenshot: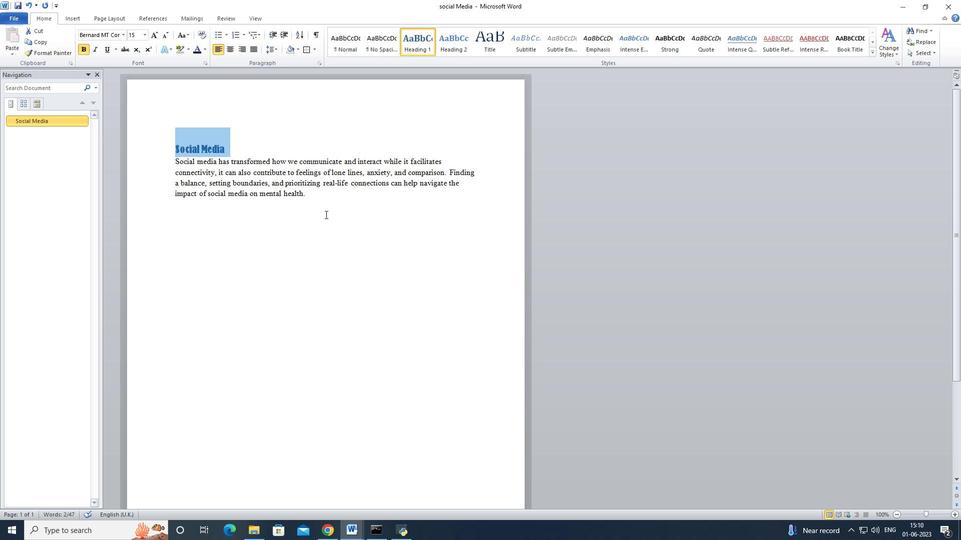 
Action: Mouse moved to (213, 285)
Screenshot: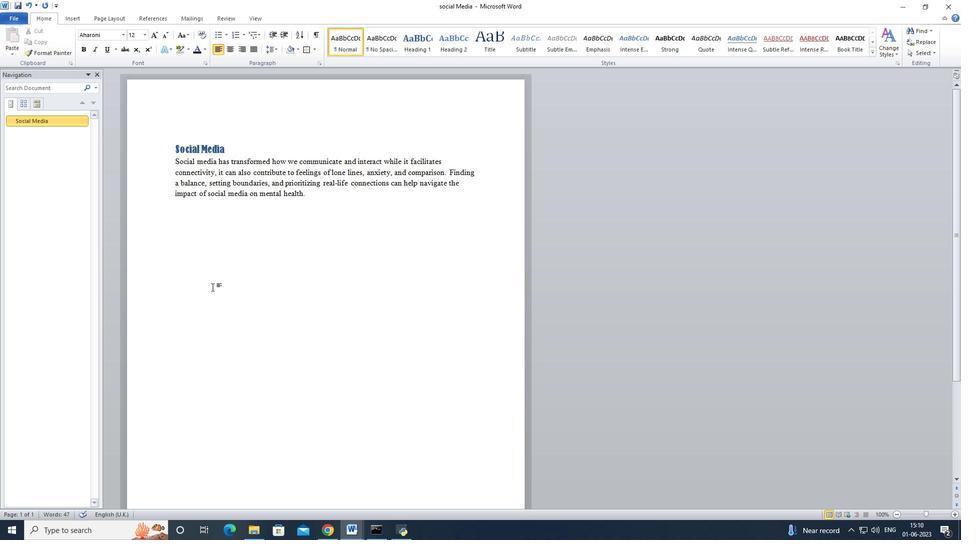 
Action: Mouse pressed left at (213, 285)
Screenshot: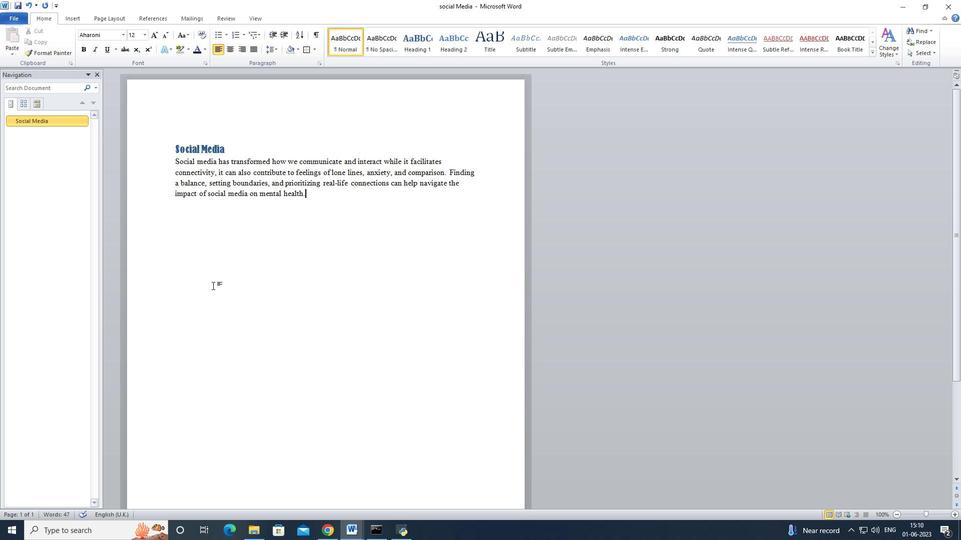 
Action: Mouse moved to (311, 198)
Screenshot: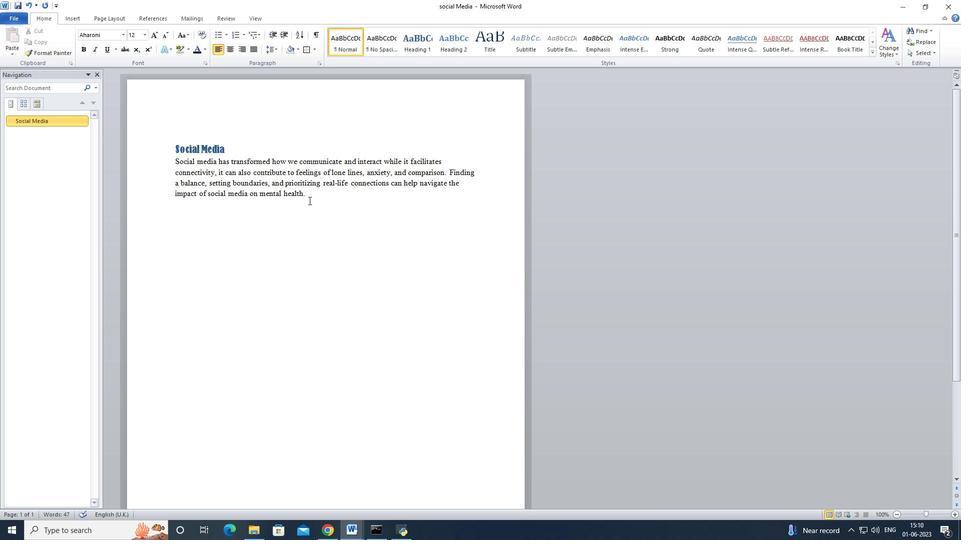 
Action: Mouse pressed left at (311, 198)
Screenshot: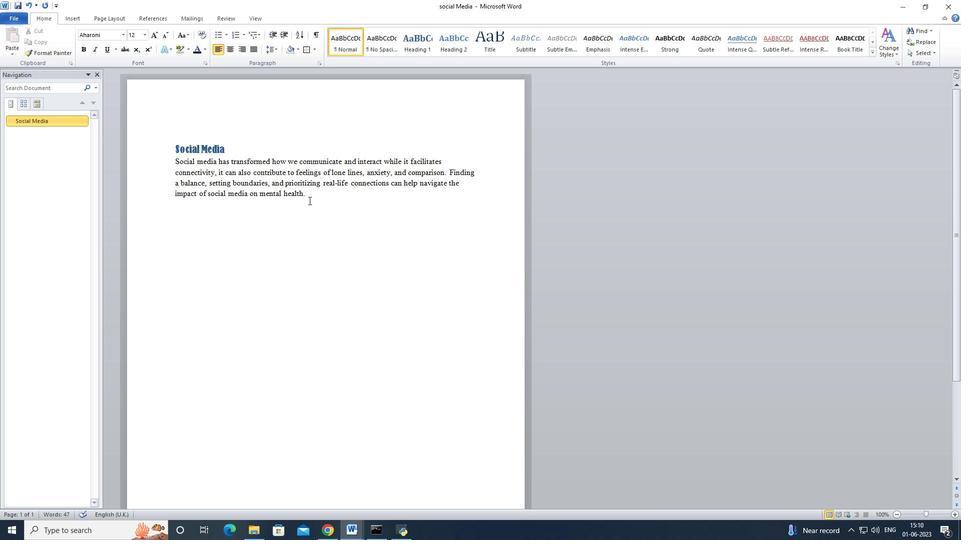 
Action: Mouse moved to (311, 198)
Screenshot: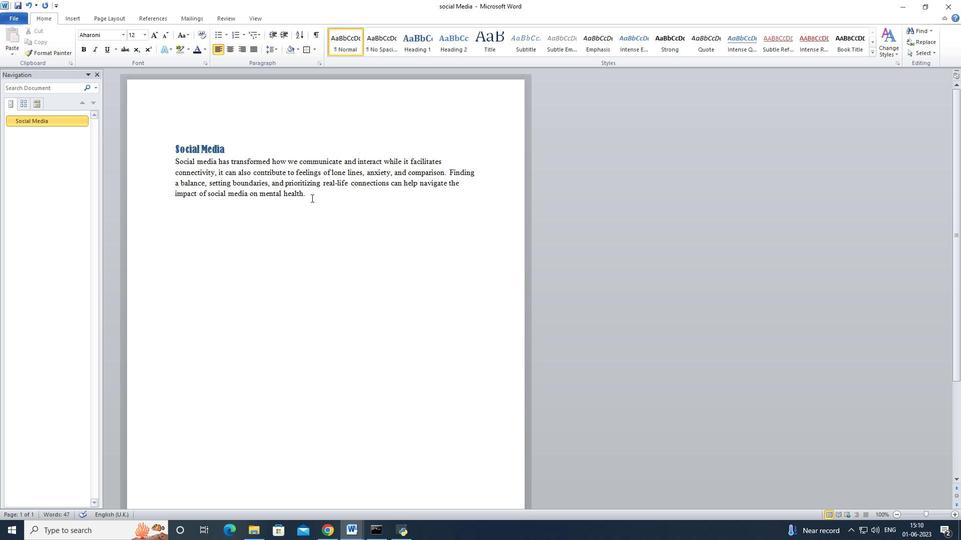 
